 Task: Search one way flight ticket for 2 adults, 2 infants in seat and 1 infant on lap in first from Nashville: Nashville International Airport (berry Field) to Springfield: Abraham Lincoln Capital Airport on 5-2-2023. Choice of flights is Spirit. Number of bags: 1 checked bag. Price is upto 85000. Outbound departure time preference is 7:00.
Action: Mouse moved to (300, 123)
Screenshot: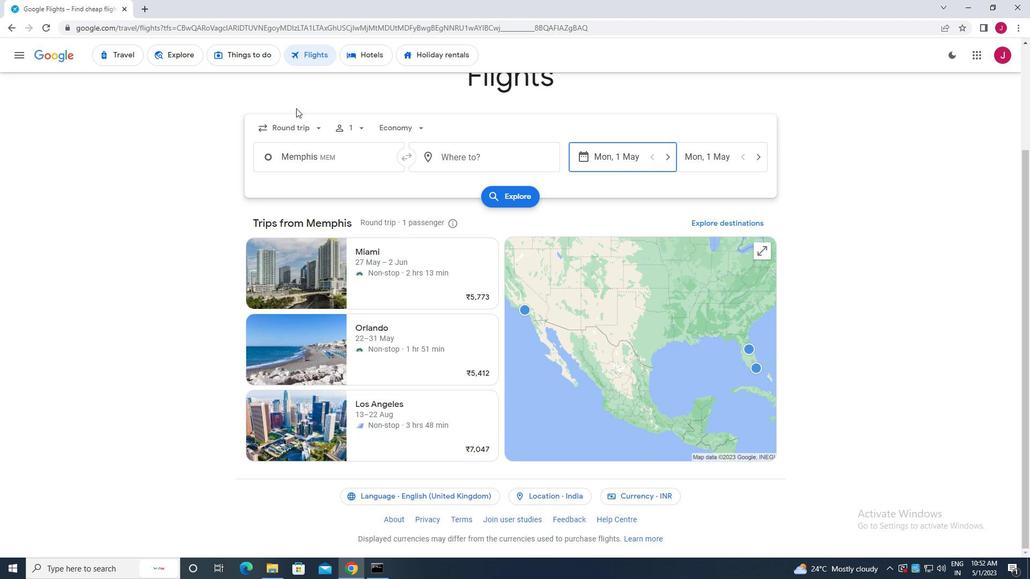 
Action: Mouse pressed left at (300, 123)
Screenshot: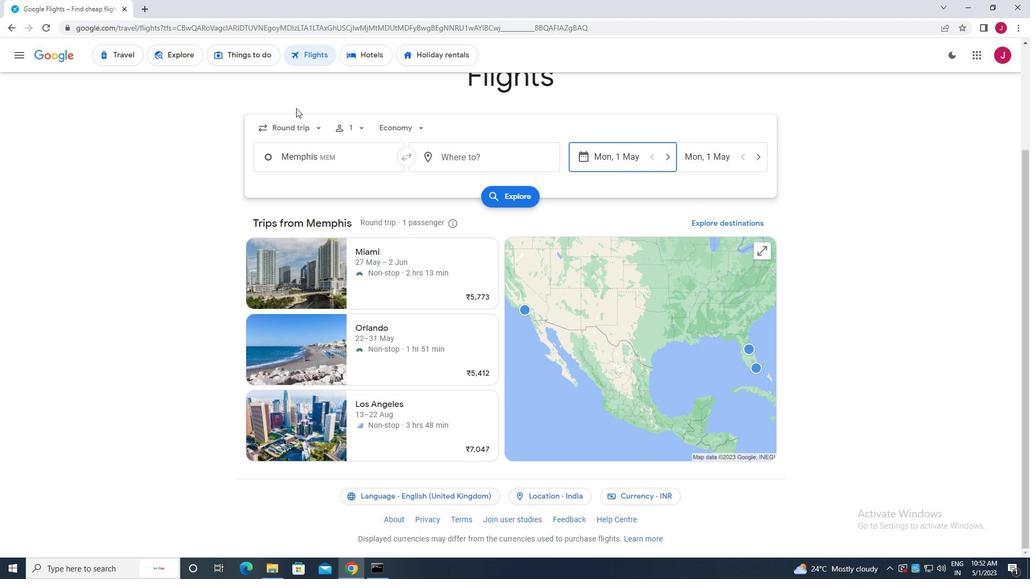 
Action: Mouse moved to (312, 150)
Screenshot: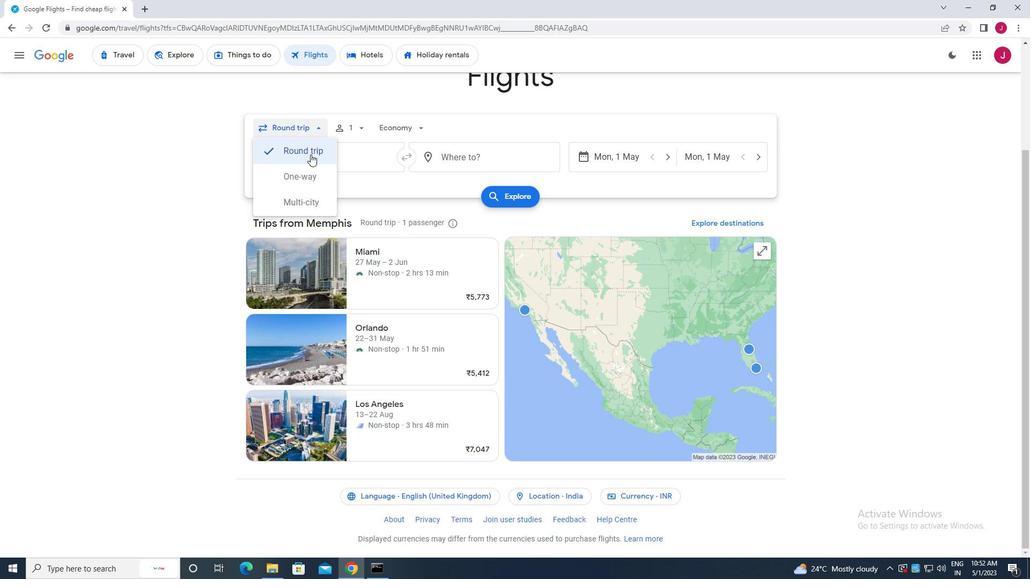 
Action: Mouse pressed left at (312, 150)
Screenshot: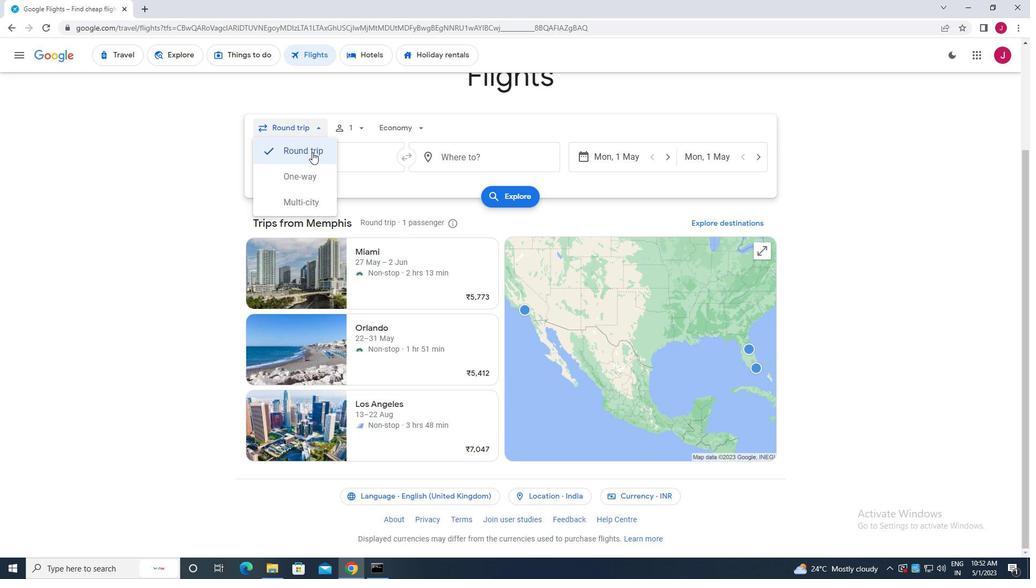 
Action: Mouse moved to (361, 126)
Screenshot: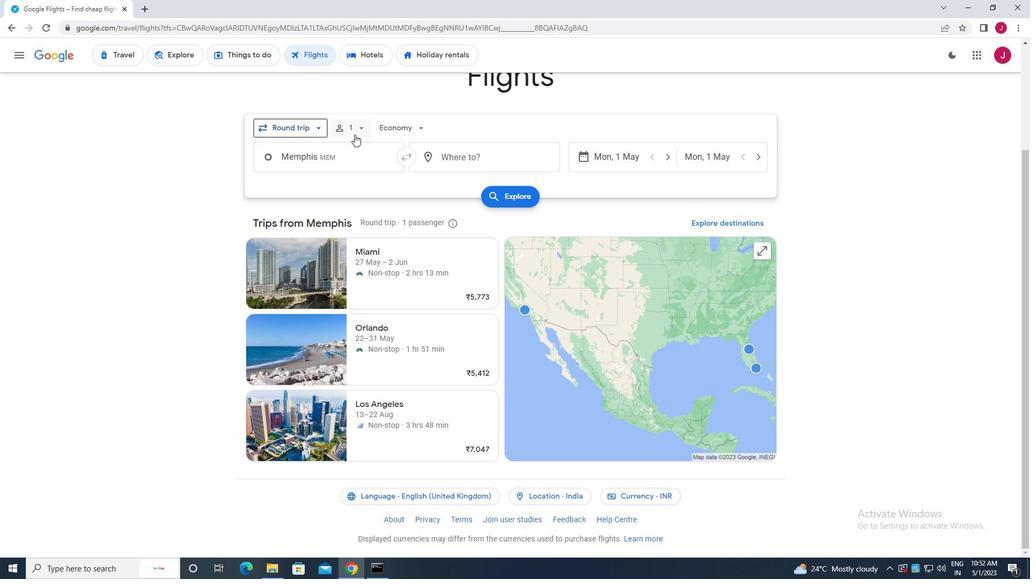 
Action: Mouse pressed left at (361, 126)
Screenshot: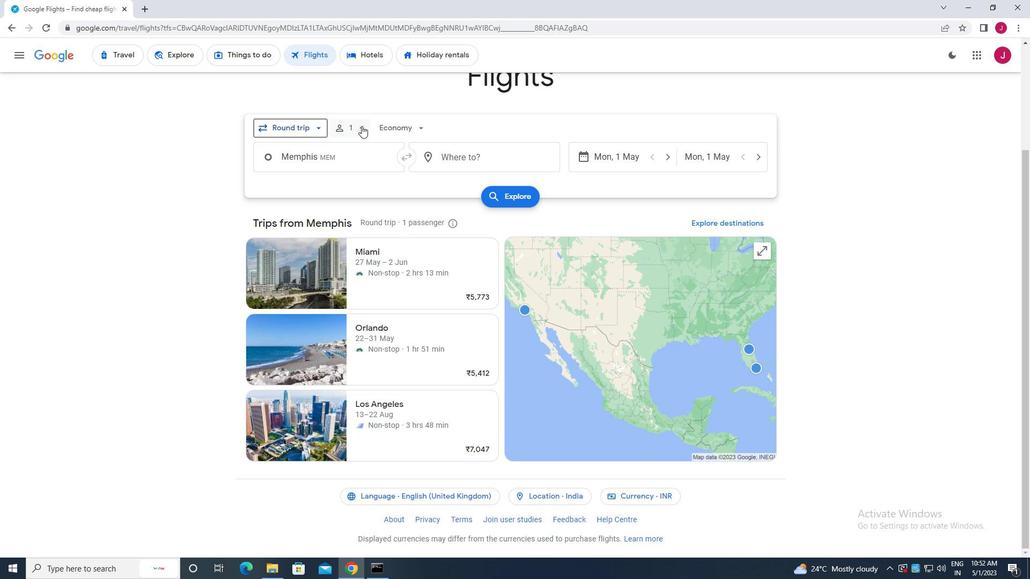 
Action: Mouse moved to (442, 153)
Screenshot: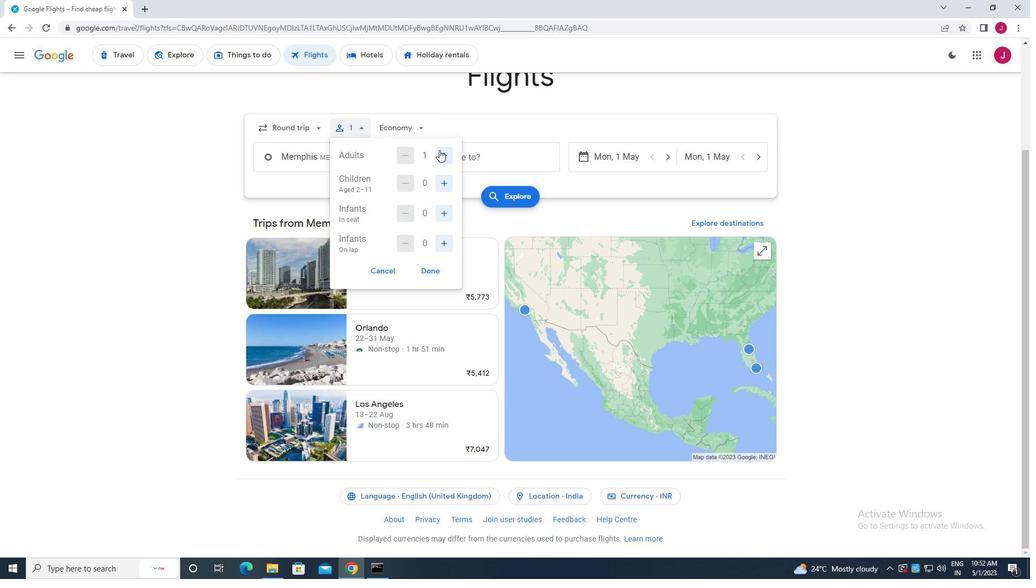
Action: Mouse pressed left at (442, 153)
Screenshot: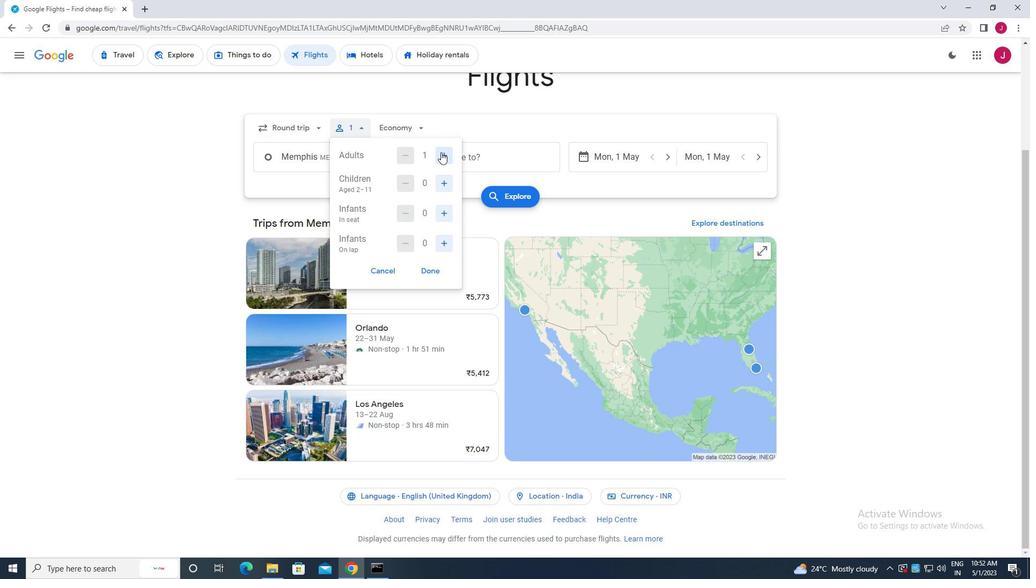 
Action: Mouse moved to (443, 186)
Screenshot: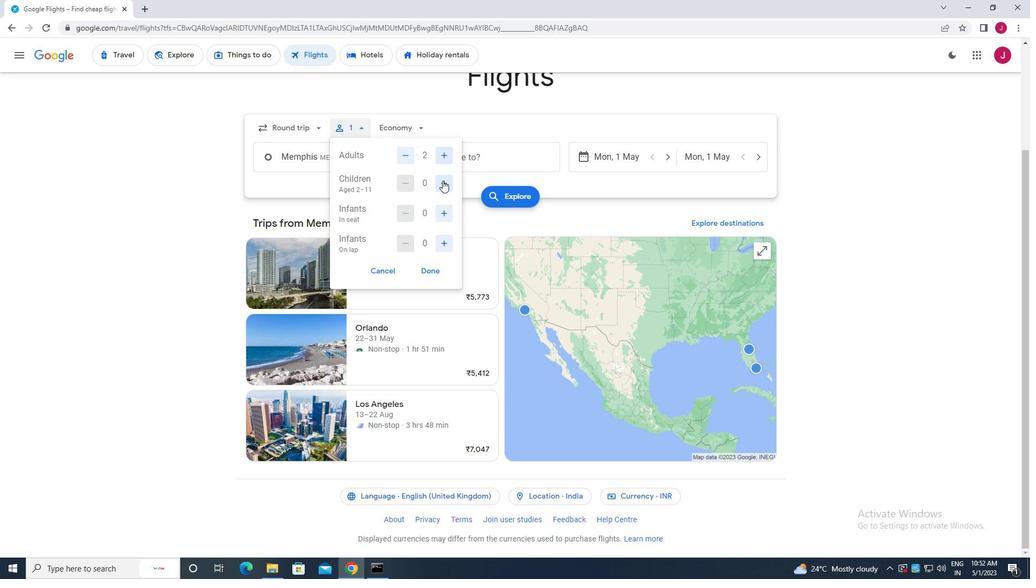 
Action: Mouse pressed left at (443, 186)
Screenshot: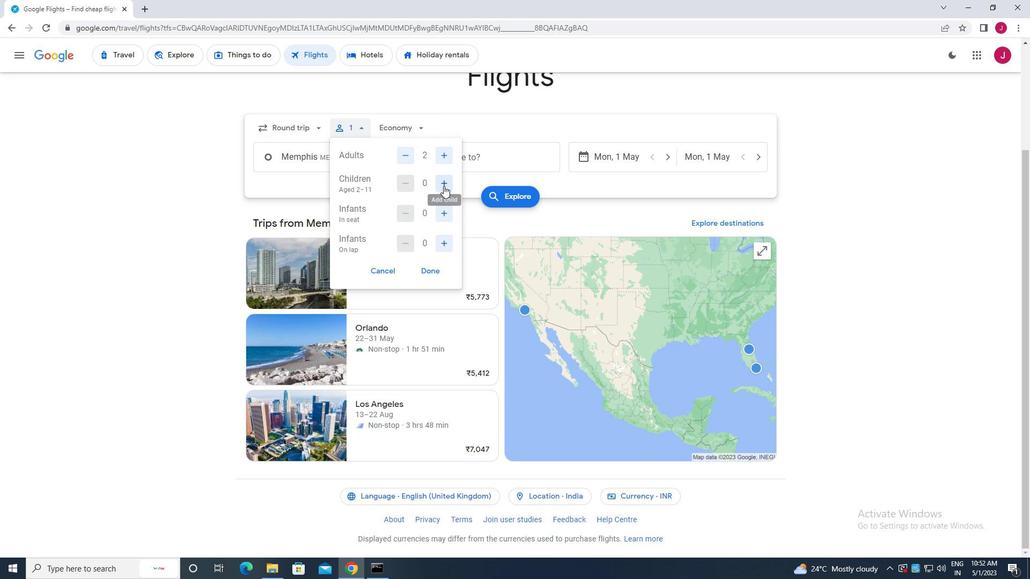
Action: Mouse pressed left at (443, 186)
Screenshot: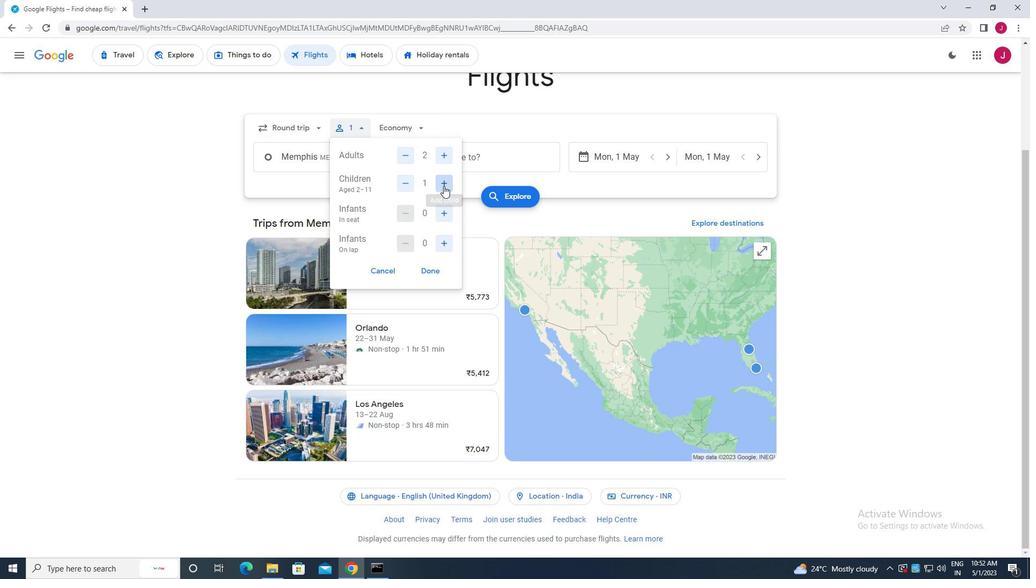 
Action: Mouse moved to (412, 181)
Screenshot: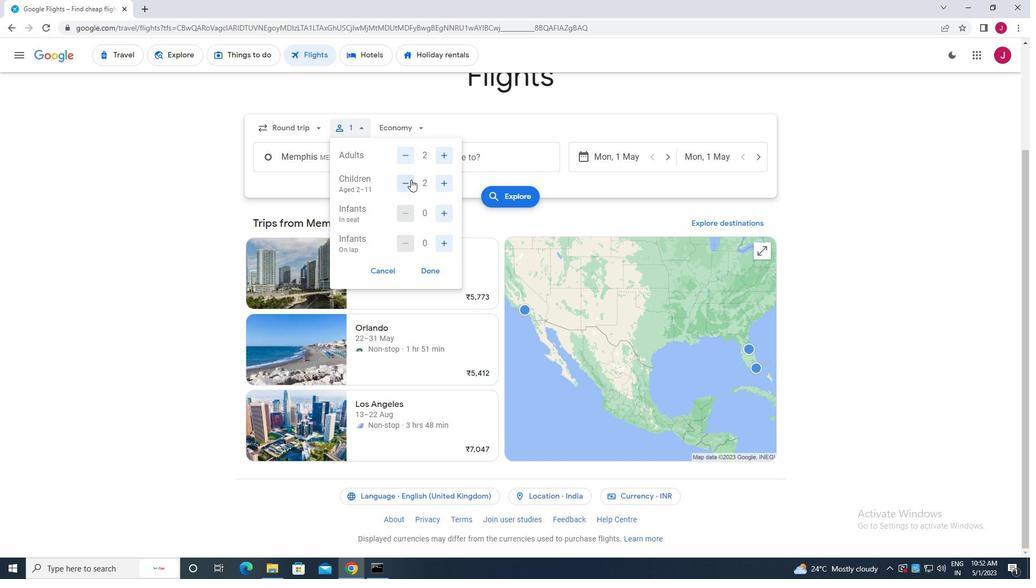 
Action: Mouse pressed left at (412, 181)
Screenshot: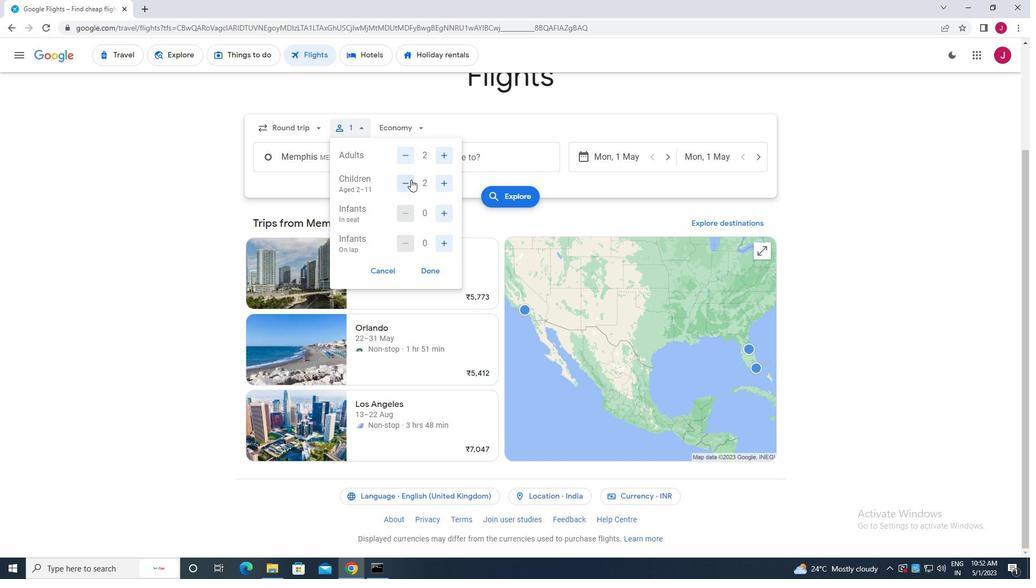 
Action: Mouse pressed left at (412, 181)
Screenshot: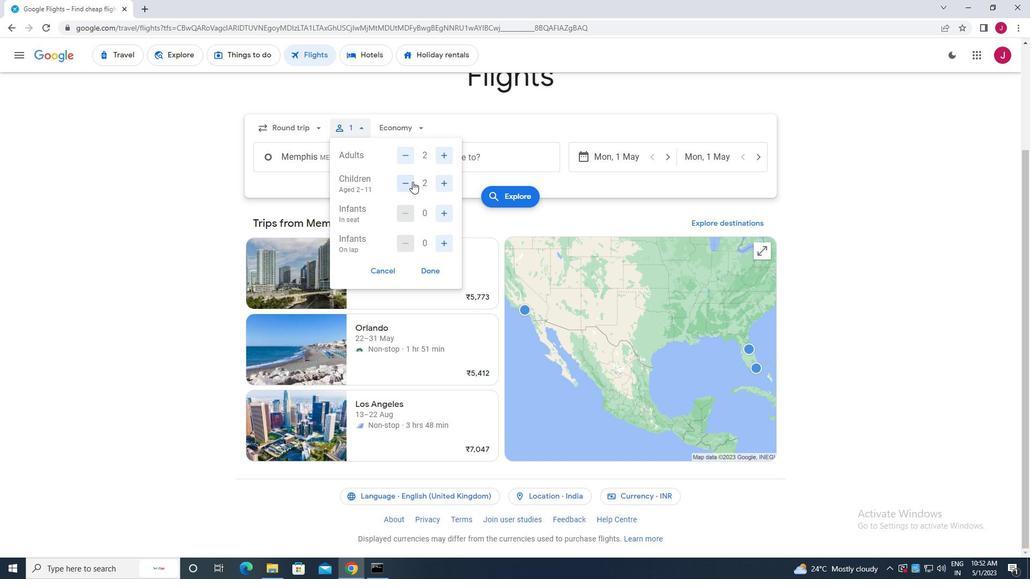 
Action: Mouse moved to (442, 211)
Screenshot: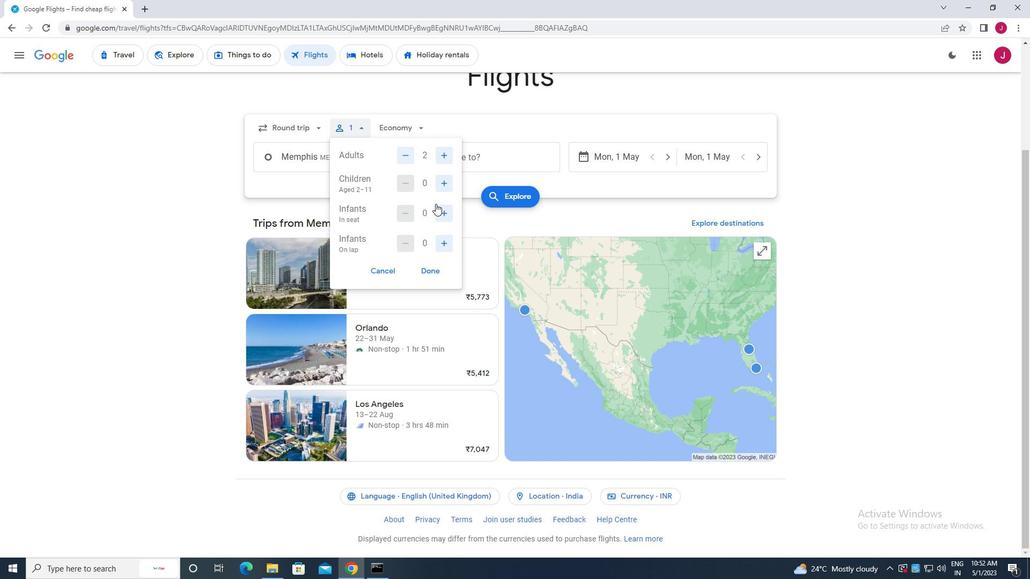 
Action: Mouse pressed left at (442, 211)
Screenshot: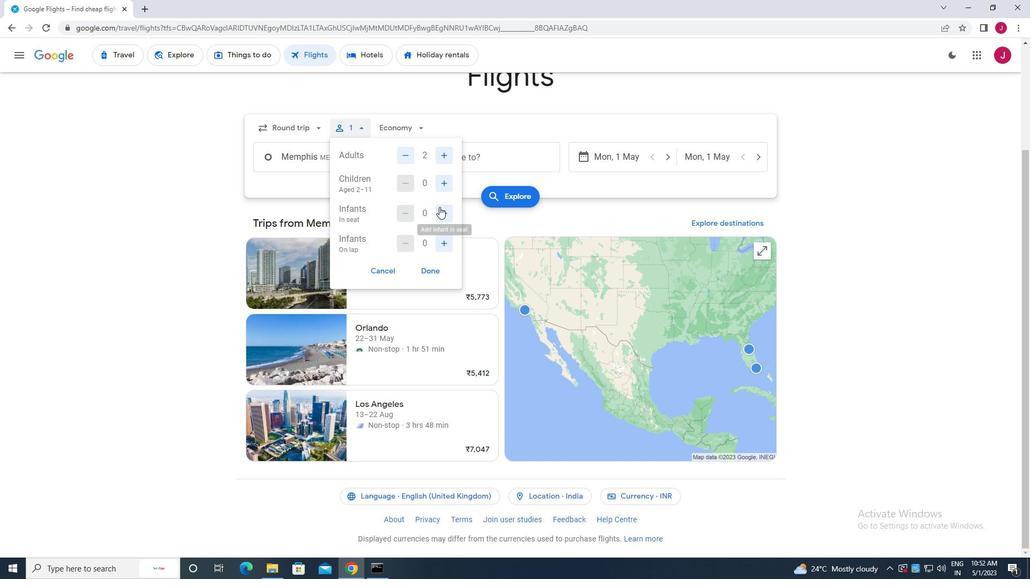 
Action: Mouse moved to (442, 212)
Screenshot: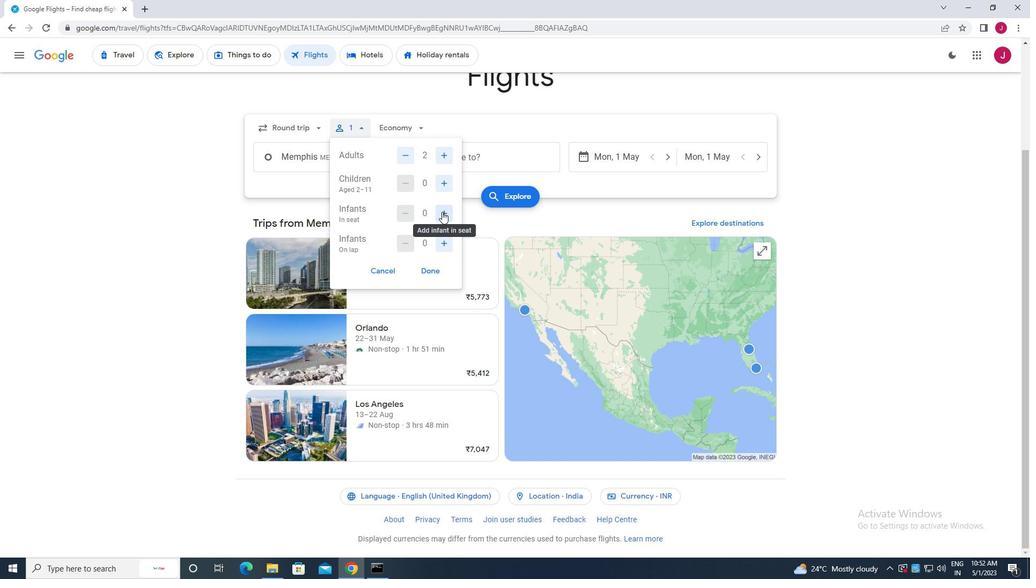 
Action: Mouse pressed left at (442, 212)
Screenshot: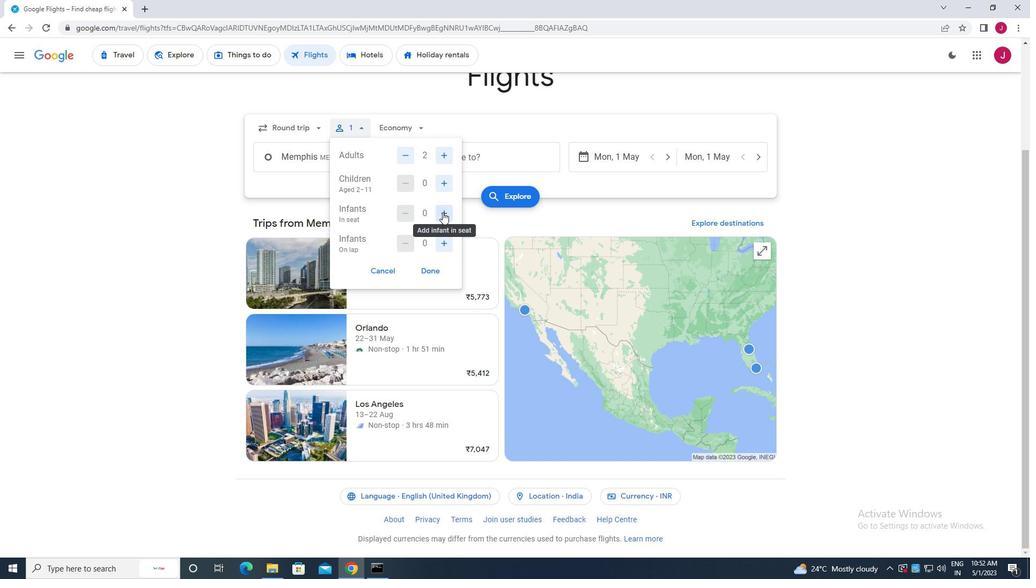 
Action: Mouse moved to (444, 241)
Screenshot: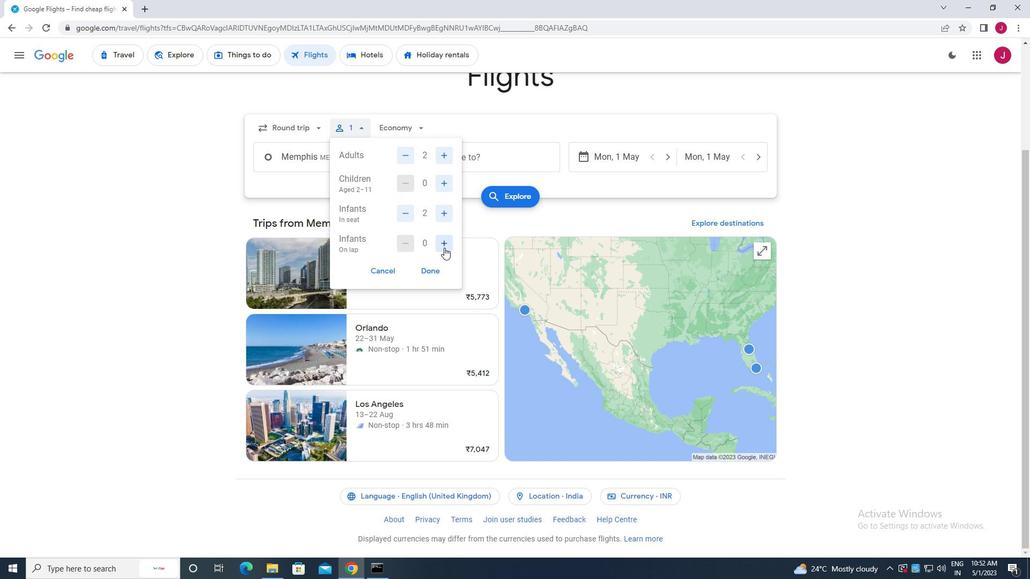 
Action: Mouse pressed left at (444, 241)
Screenshot: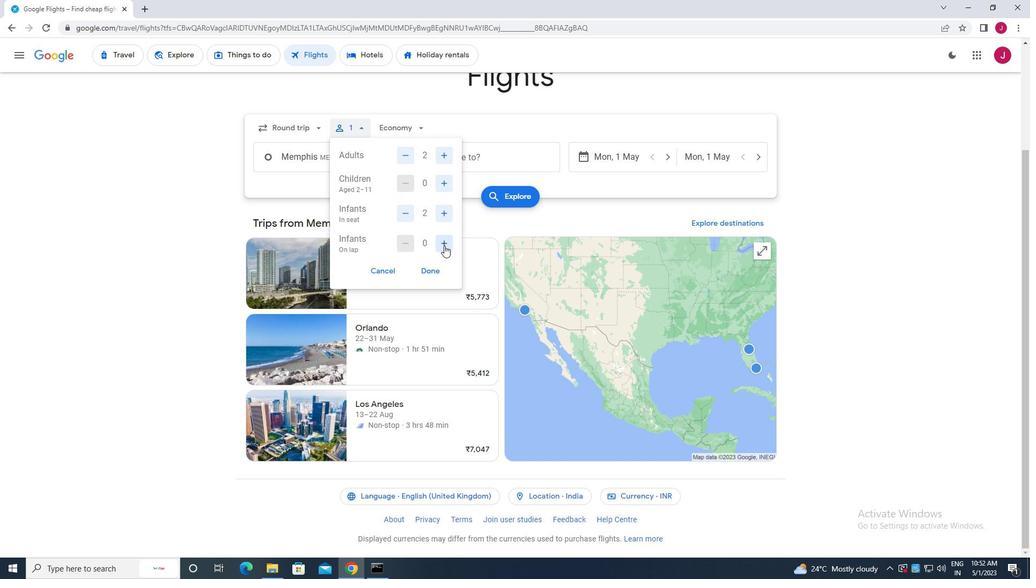 
Action: Mouse moved to (432, 268)
Screenshot: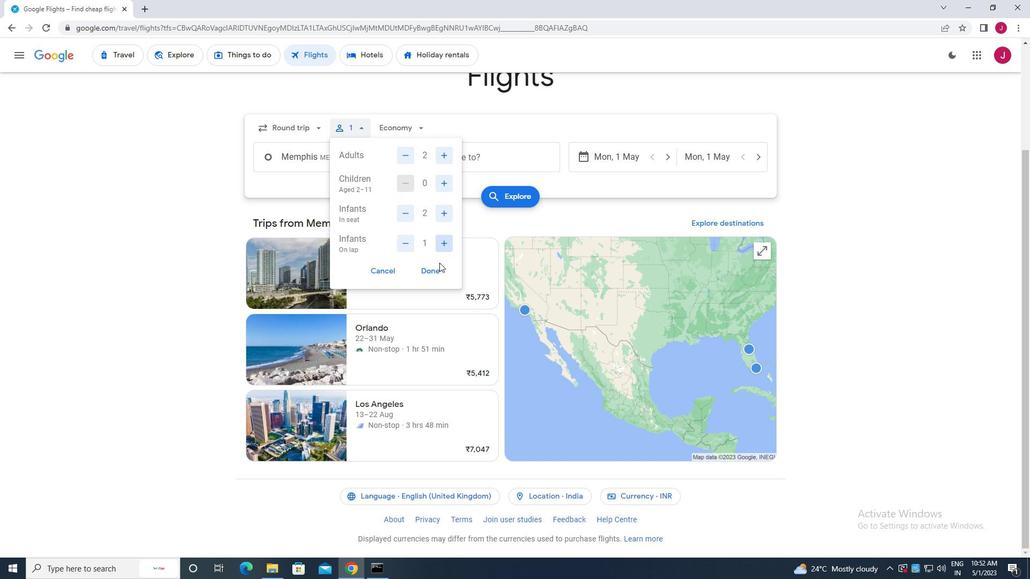 
Action: Mouse pressed left at (432, 268)
Screenshot: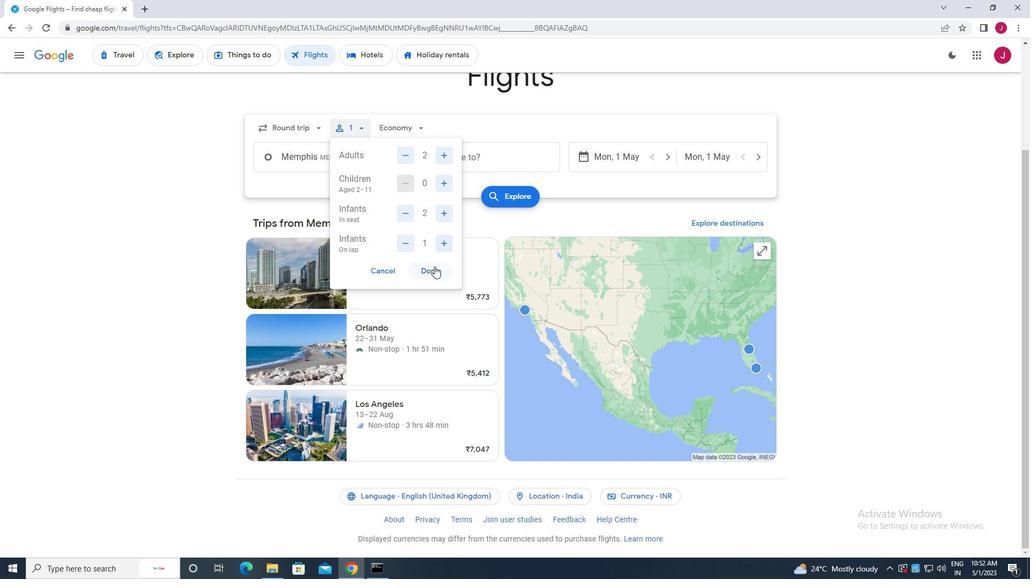 
Action: Mouse moved to (401, 128)
Screenshot: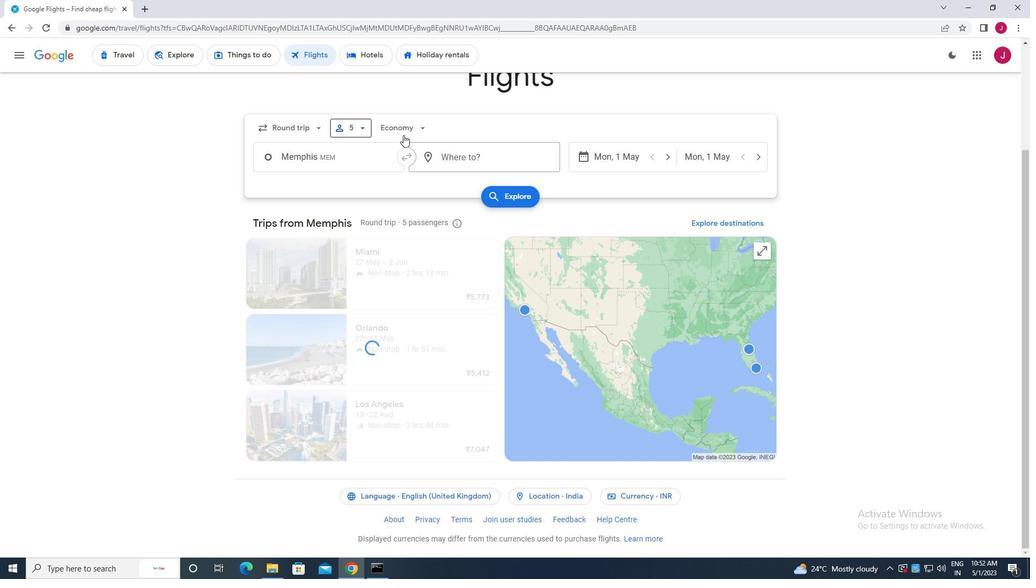 
Action: Mouse pressed left at (401, 128)
Screenshot: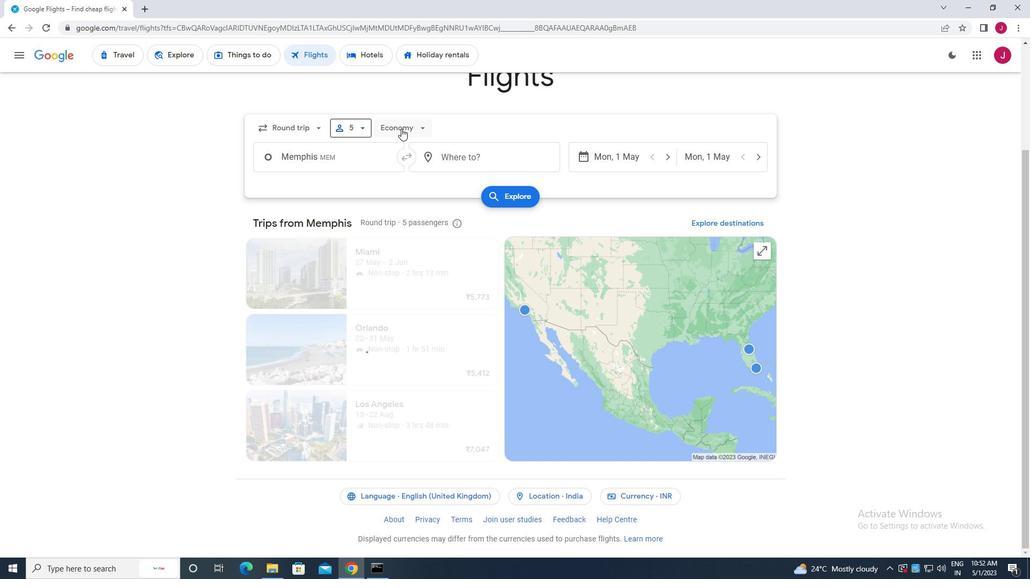 
Action: Mouse moved to (413, 226)
Screenshot: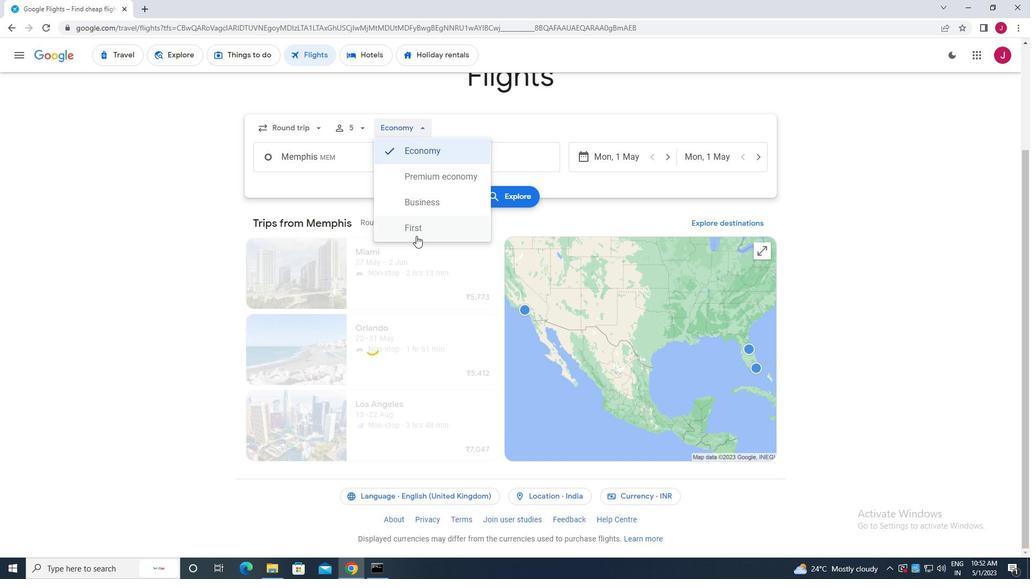 
Action: Mouse pressed left at (413, 226)
Screenshot: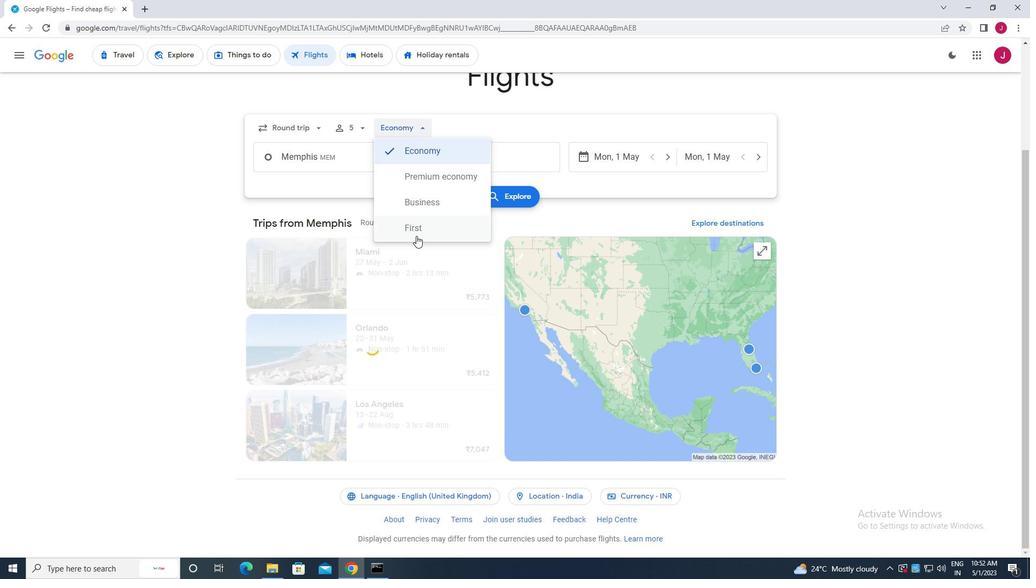 
Action: Mouse moved to (353, 159)
Screenshot: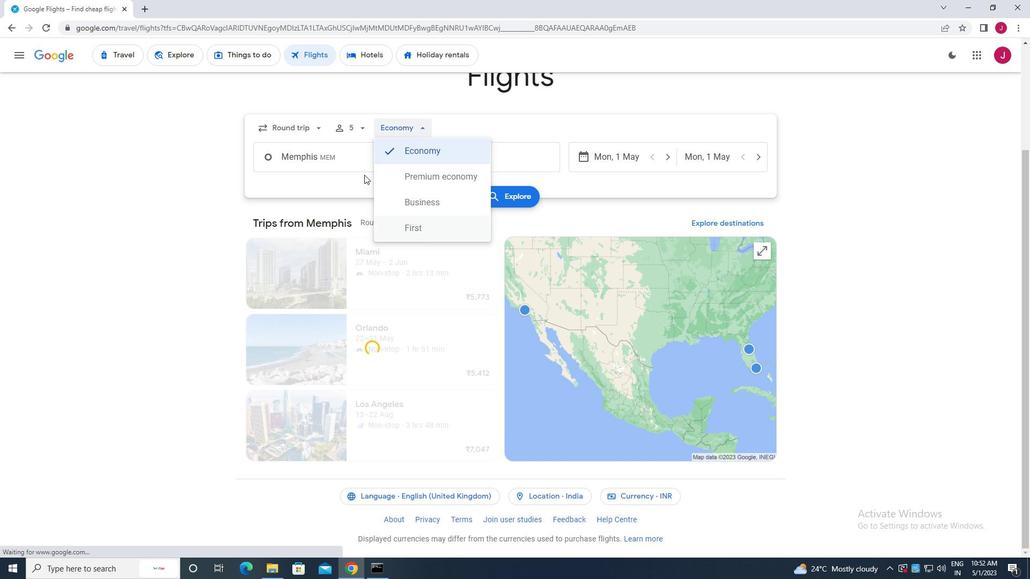 
Action: Mouse pressed left at (353, 159)
Screenshot: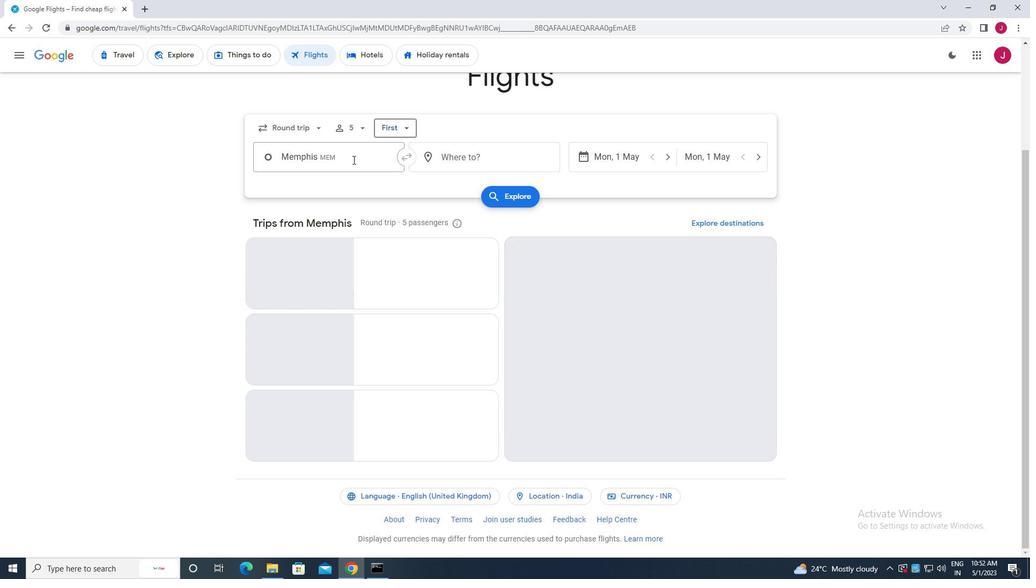 
Action: Key pressed nashville
Screenshot: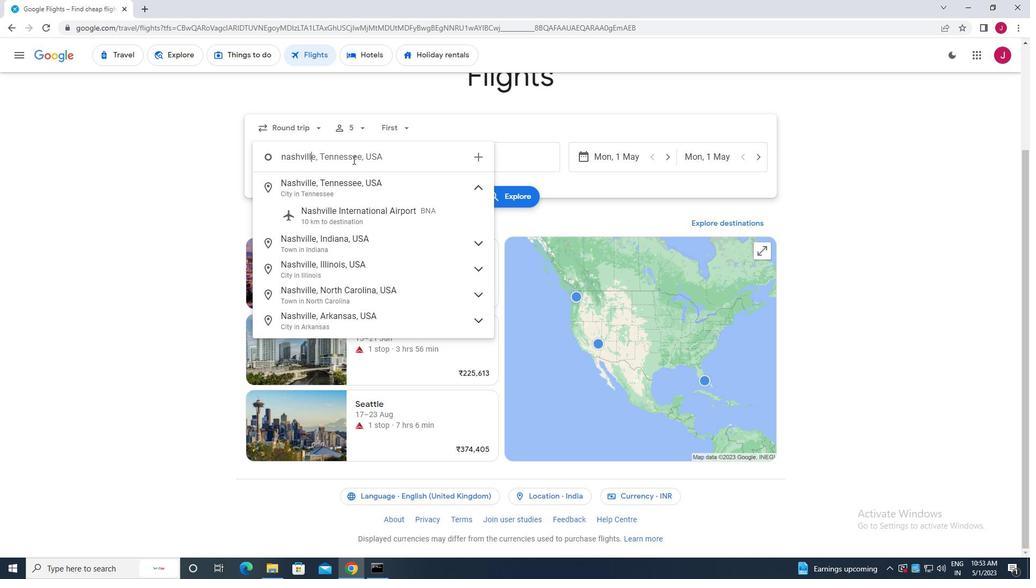 
Action: Mouse moved to (364, 212)
Screenshot: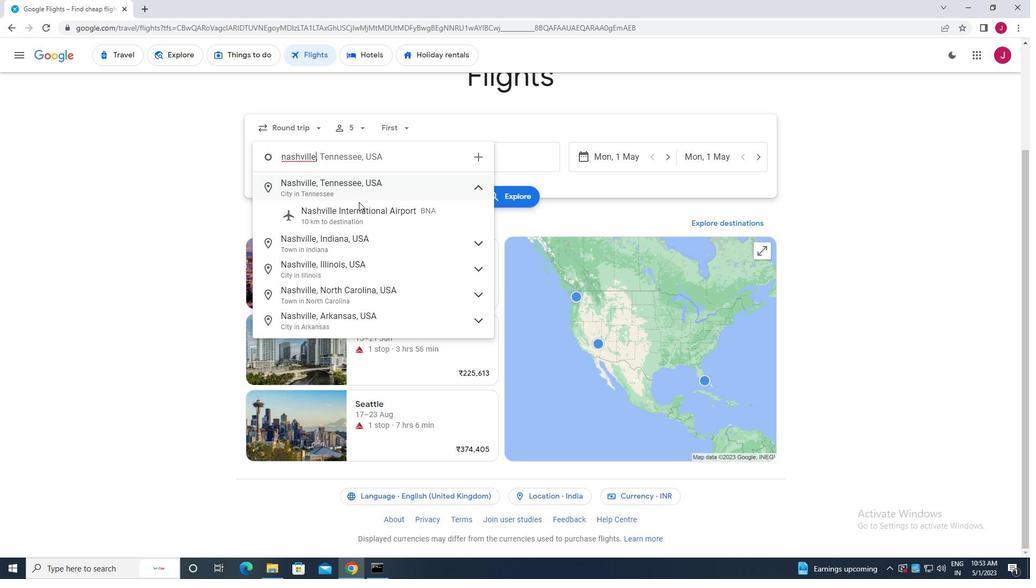 
Action: Mouse pressed left at (364, 212)
Screenshot: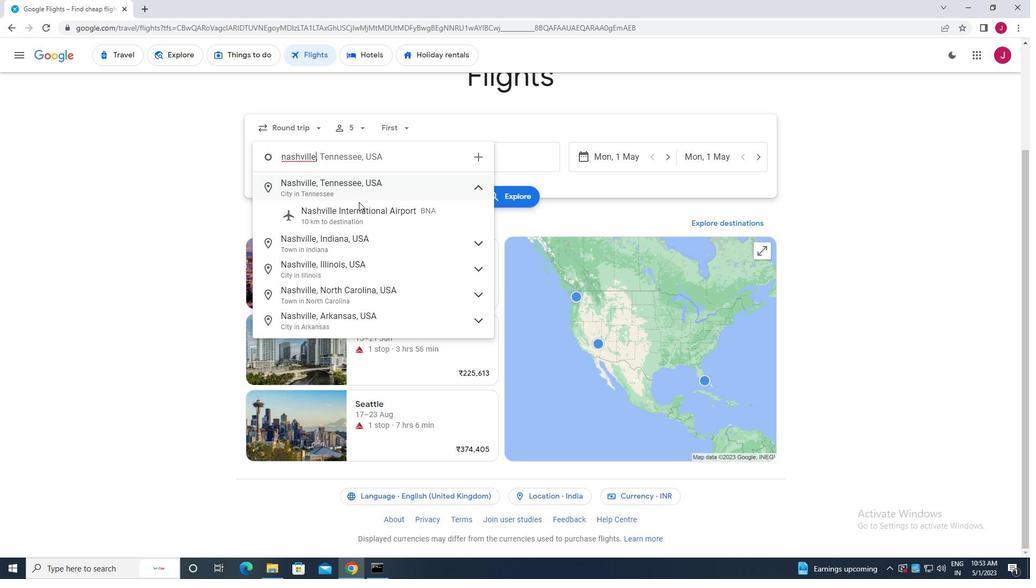 
Action: Mouse moved to (507, 157)
Screenshot: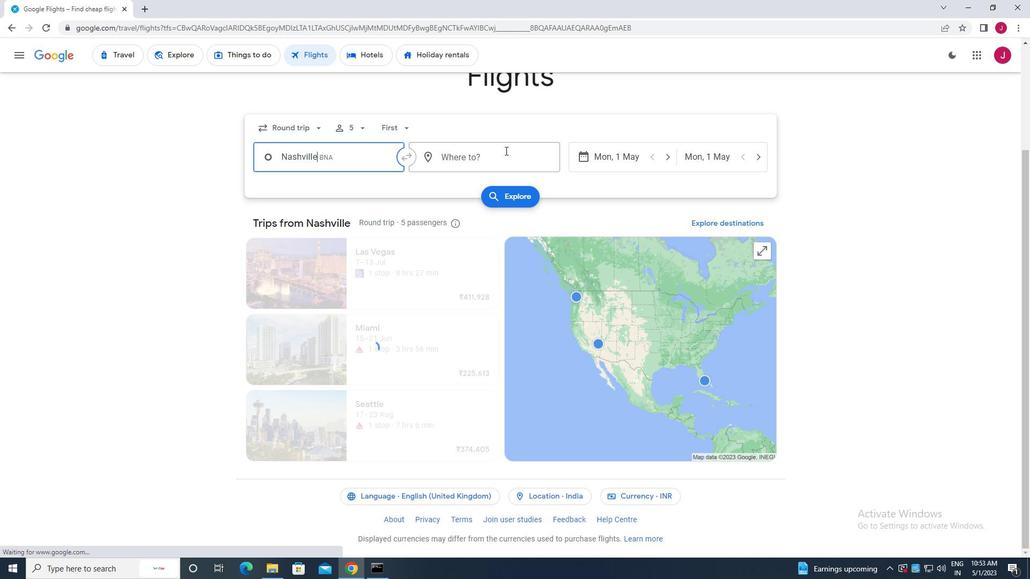 
Action: Mouse pressed left at (507, 157)
Screenshot: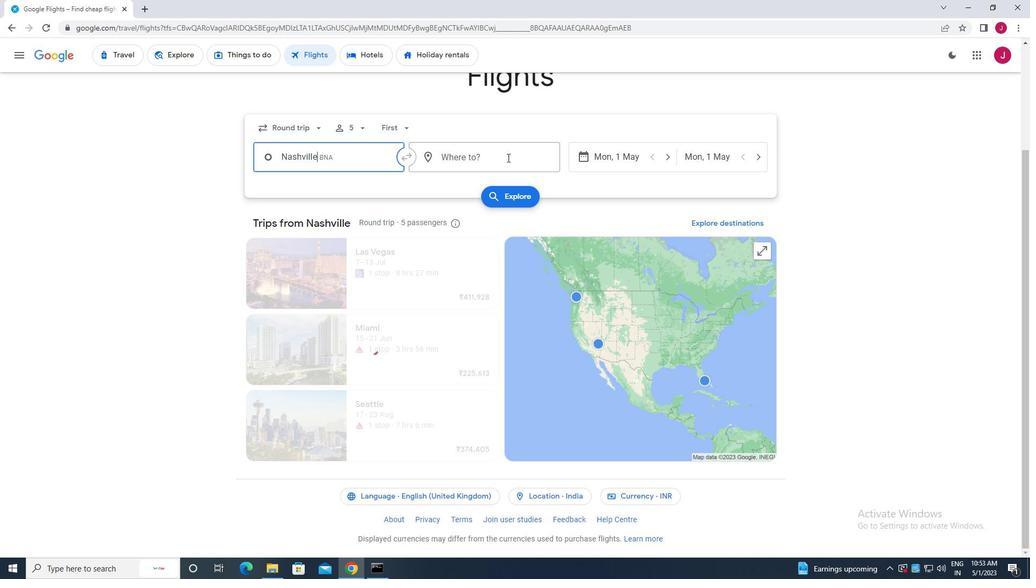
Action: Key pressed springf
Screenshot: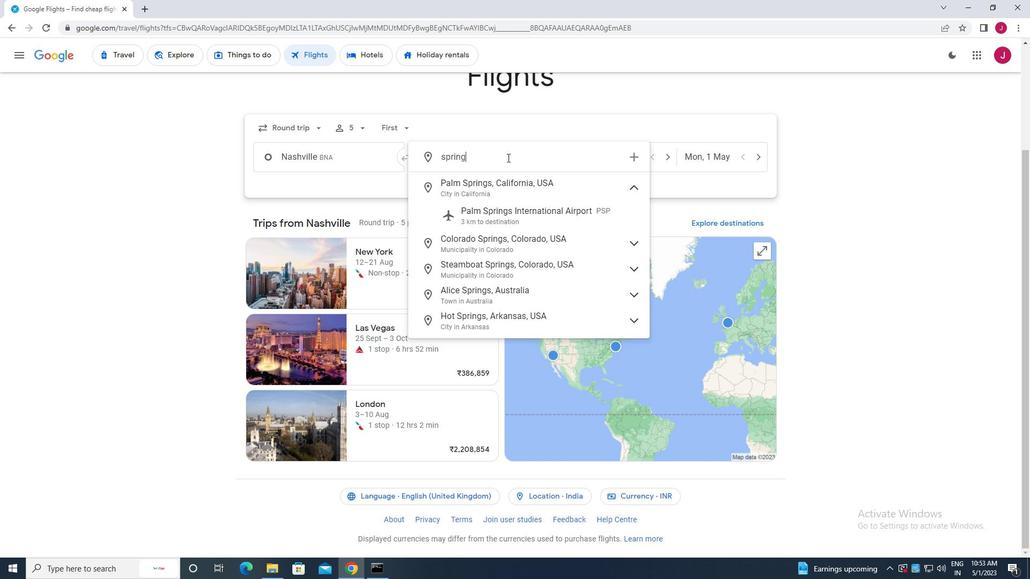 
Action: Mouse moved to (541, 252)
Screenshot: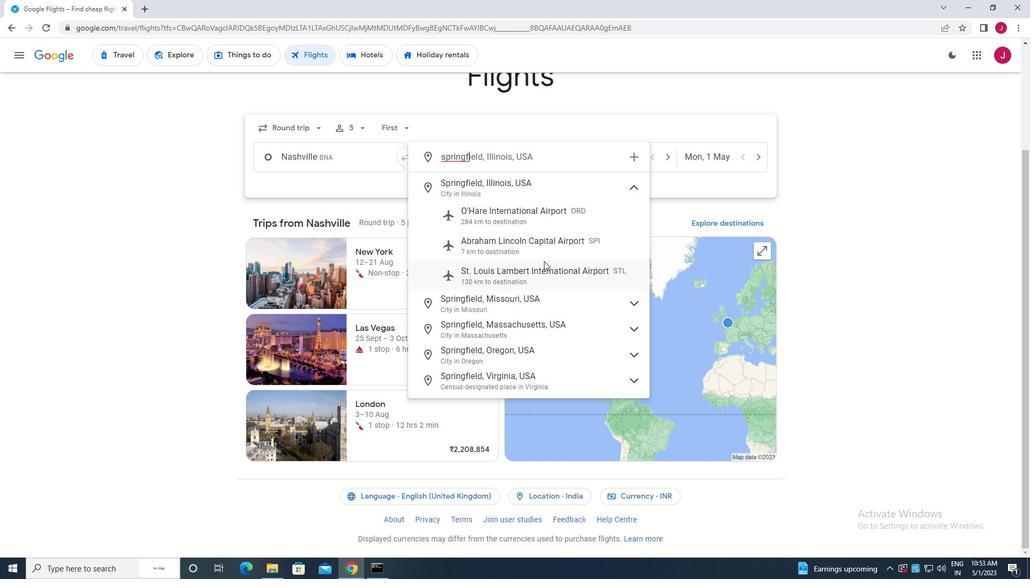 
Action: Mouse pressed left at (541, 252)
Screenshot: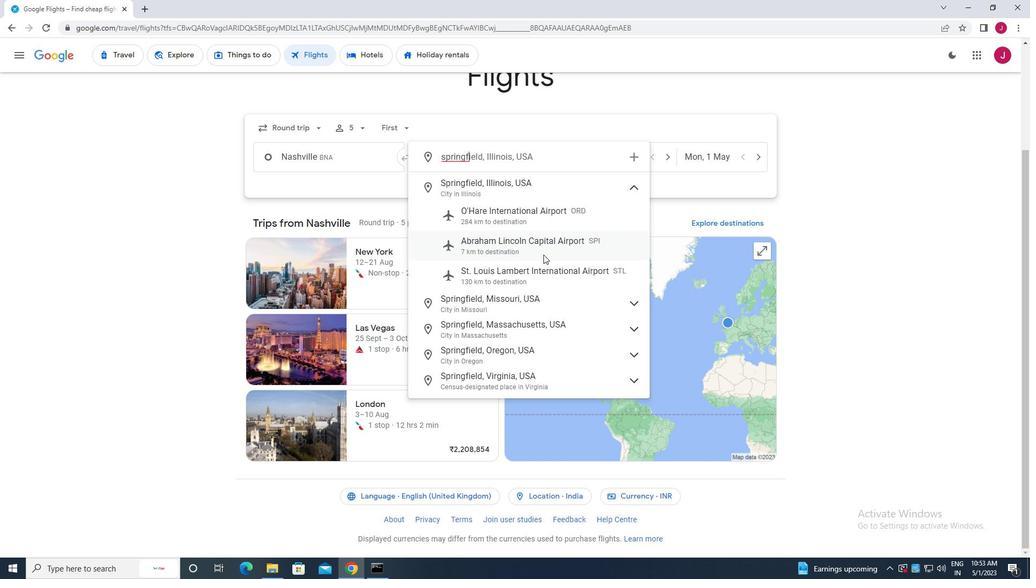 
Action: Mouse moved to (607, 158)
Screenshot: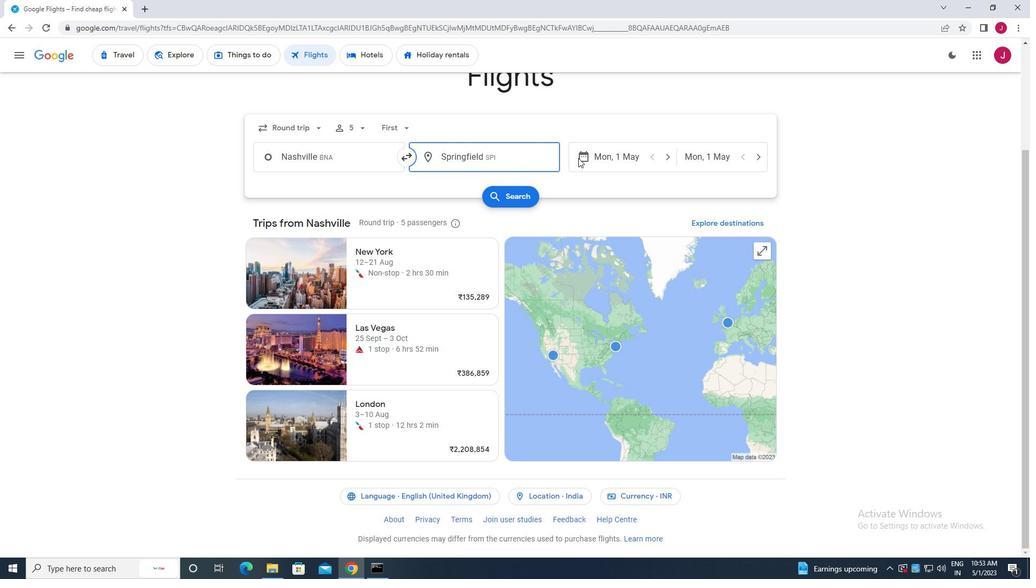 
Action: Mouse pressed left at (607, 158)
Screenshot: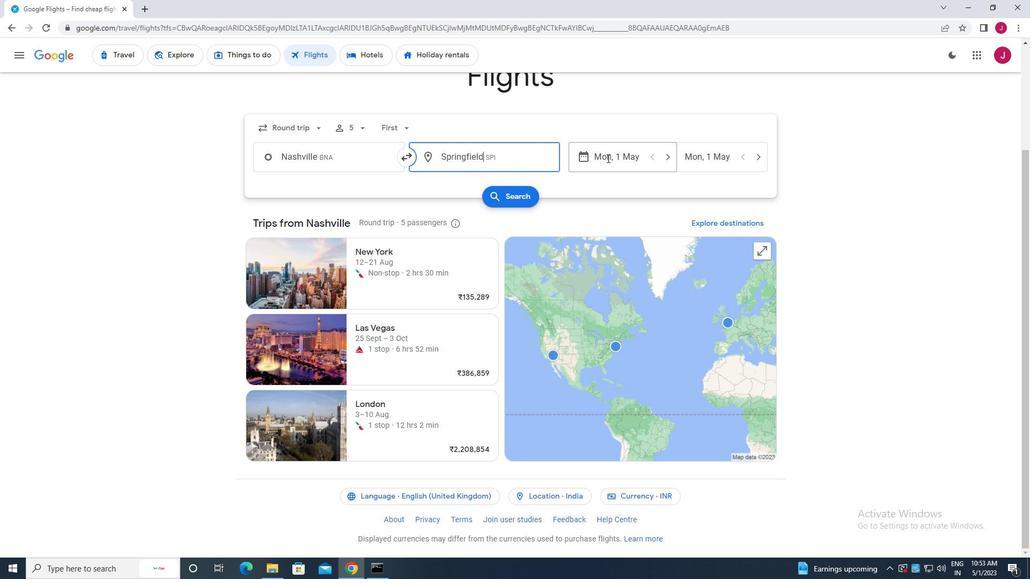
Action: Mouse moved to (446, 239)
Screenshot: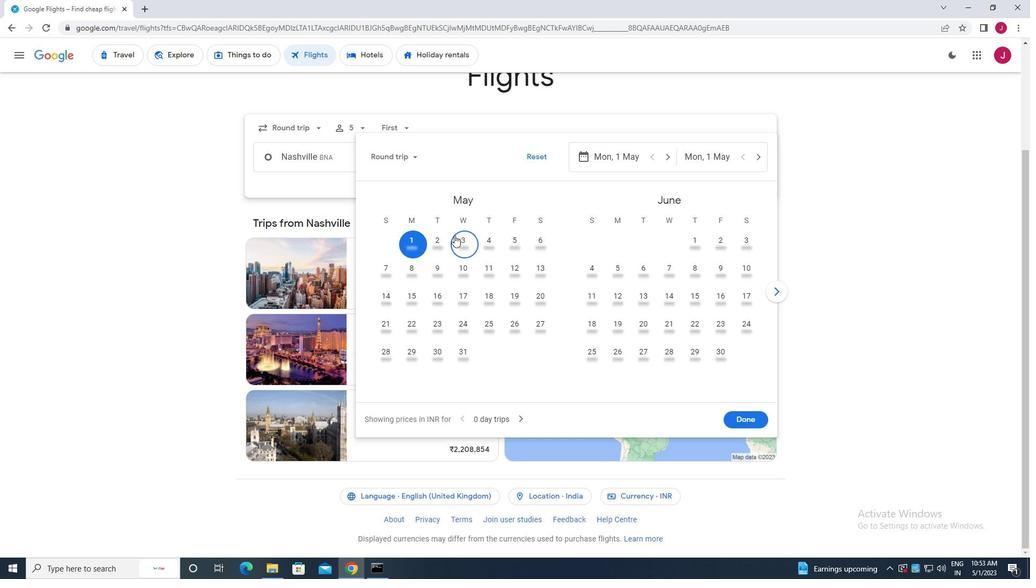 
Action: Mouse pressed left at (446, 239)
Screenshot: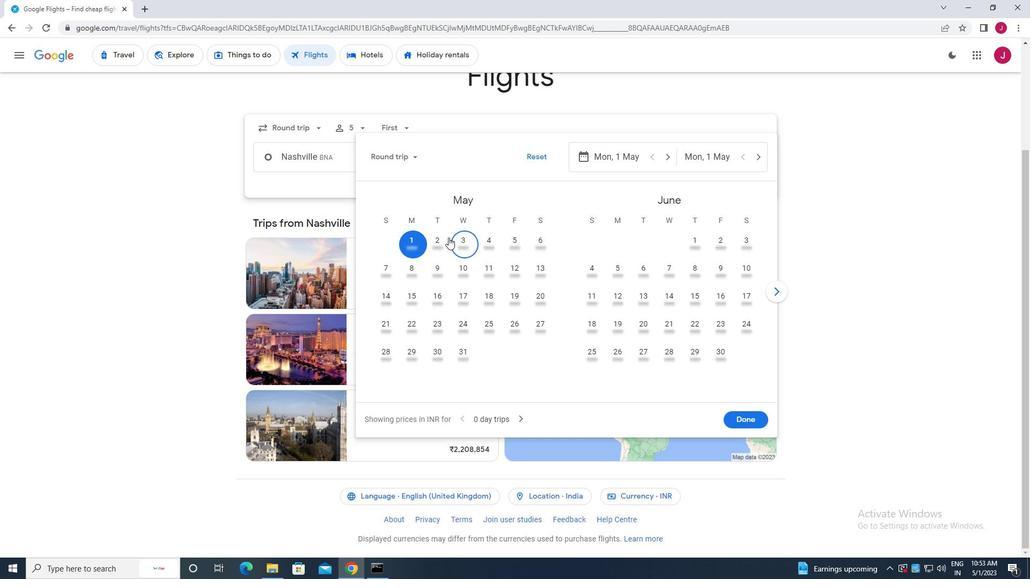 
Action: Mouse moved to (739, 422)
Screenshot: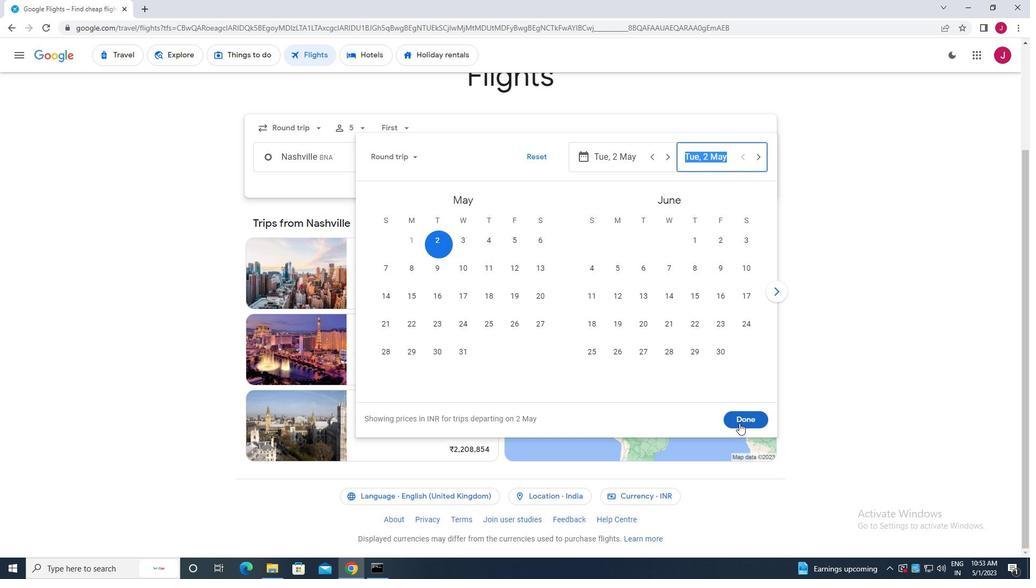 
Action: Mouse pressed left at (739, 422)
Screenshot: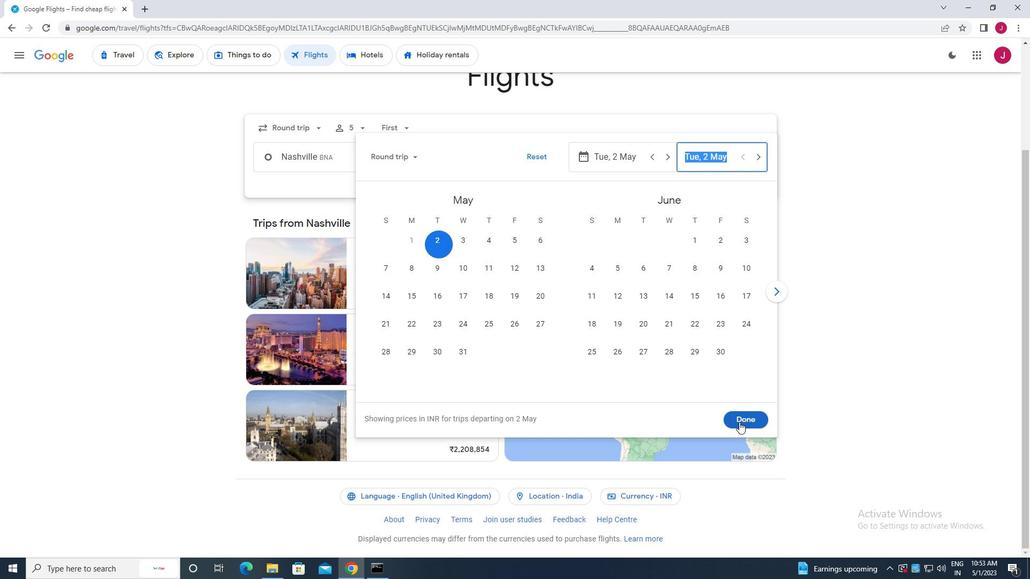
Action: Mouse moved to (517, 194)
Screenshot: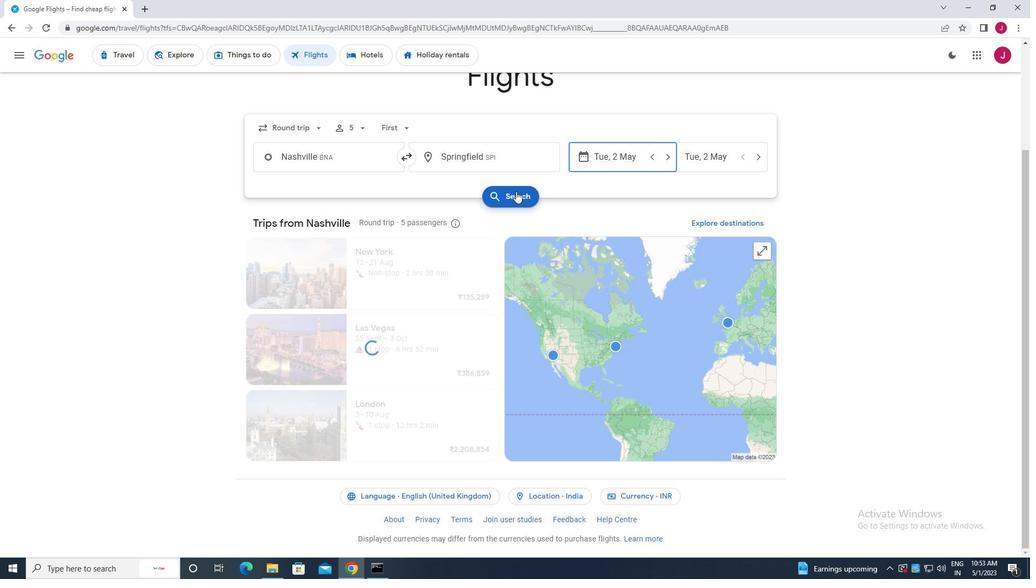 
Action: Mouse pressed left at (517, 194)
Screenshot: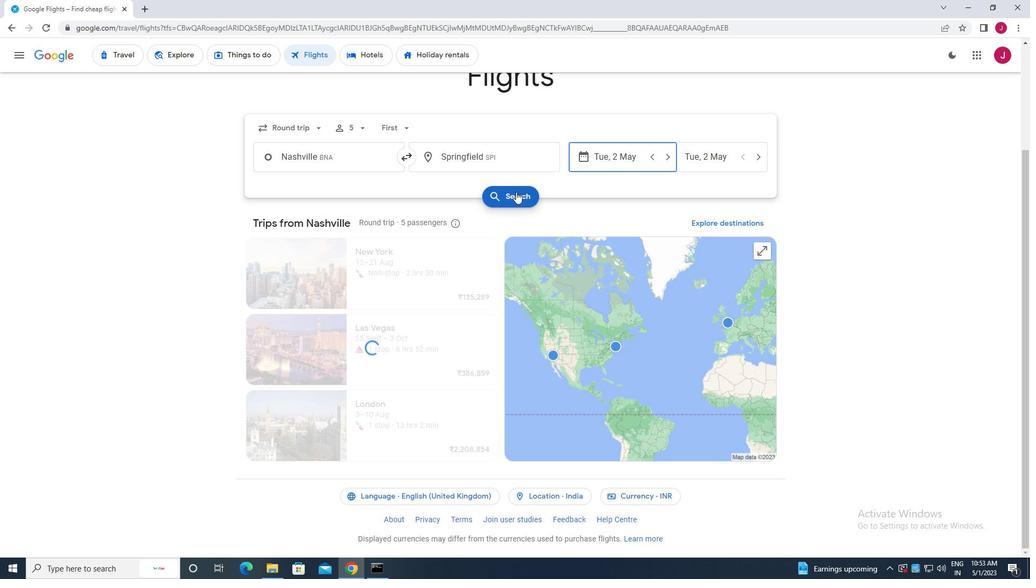 
Action: Mouse moved to (274, 154)
Screenshot: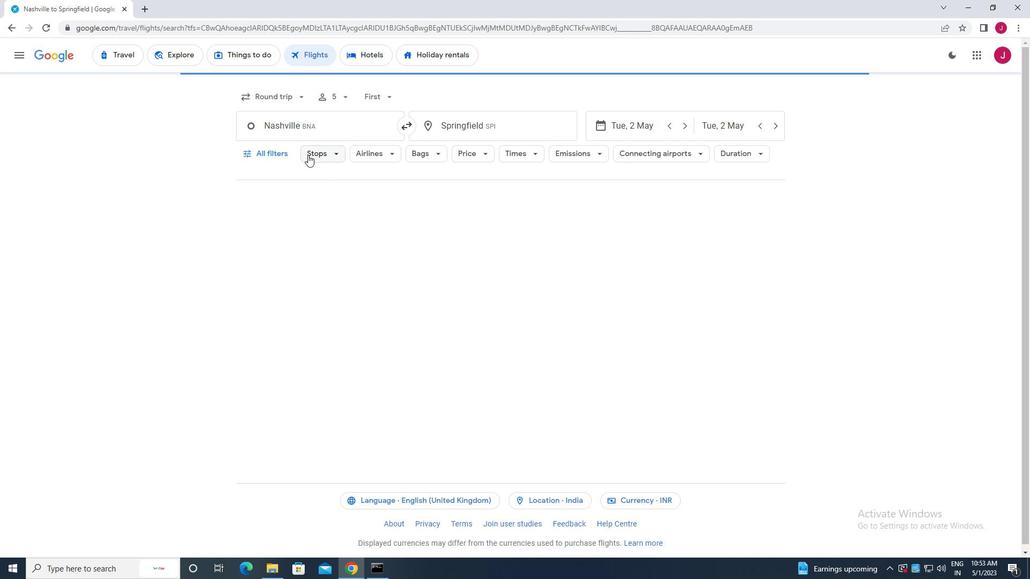 
Action: Mouse pressed left at (274, 154)
Screenshot: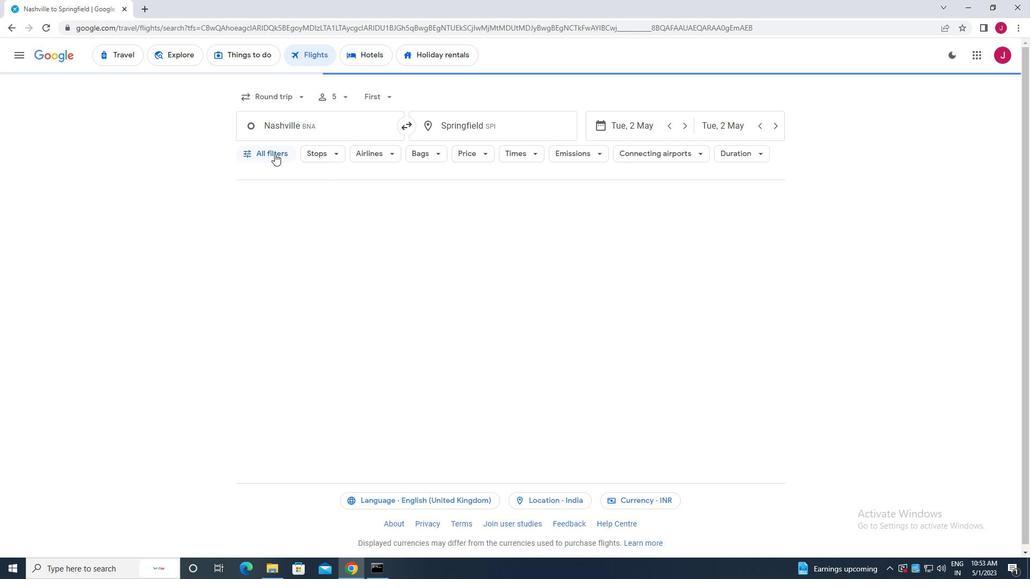 
Action: Mouse moved to (305, 245)
Screenshot: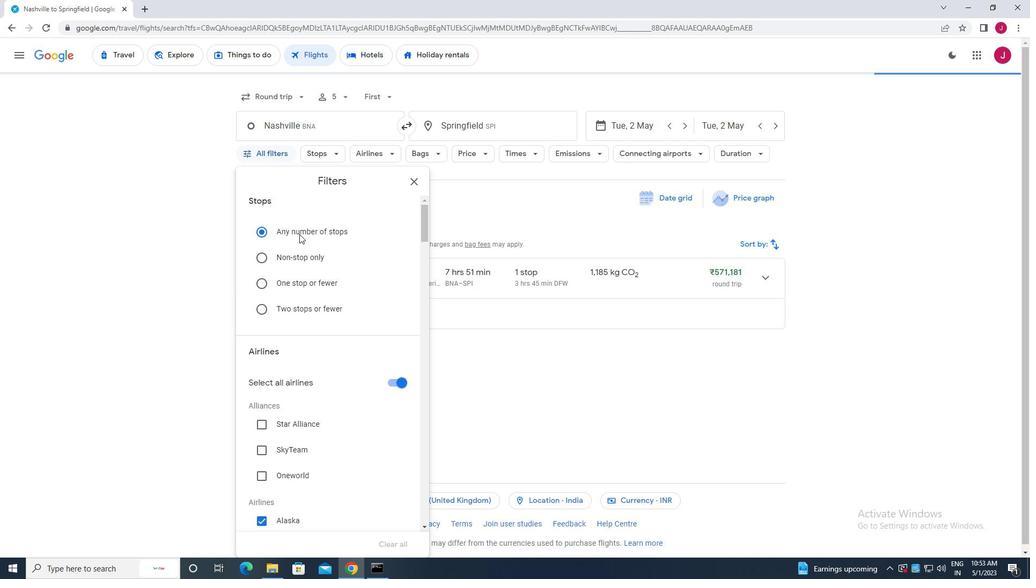 
Action: Mouse scrolled (305, 244) with delta (0, 0)
Screenshot: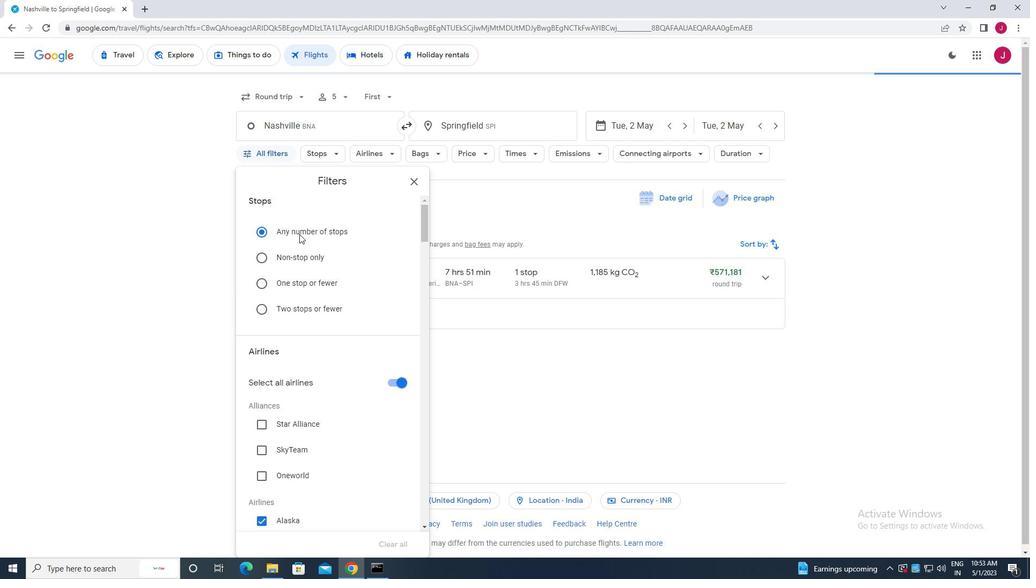 
Action: Mouse moved to (305, 245)
Screenshot: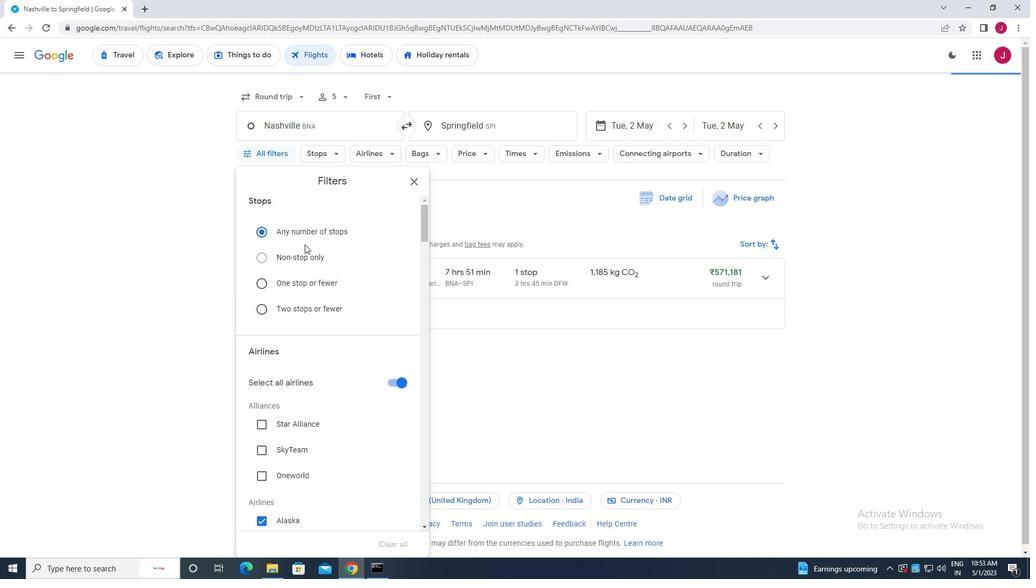 
Action: Mouse scrolled (305, 245) with delta (0, 0)
Screenshot: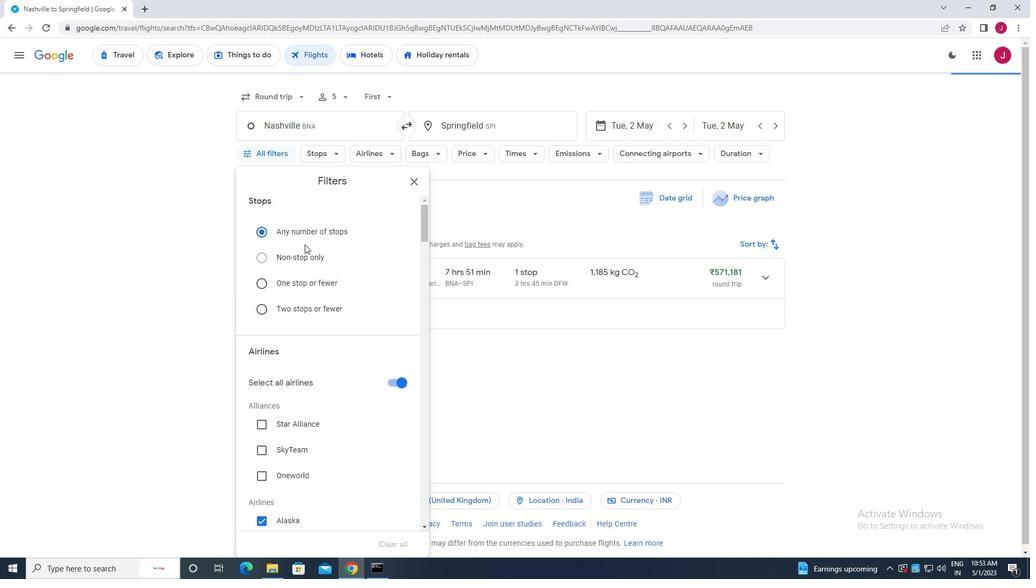 
Action: Mouse scrolled (305, 245) with delta (0, 0)
Screenshot: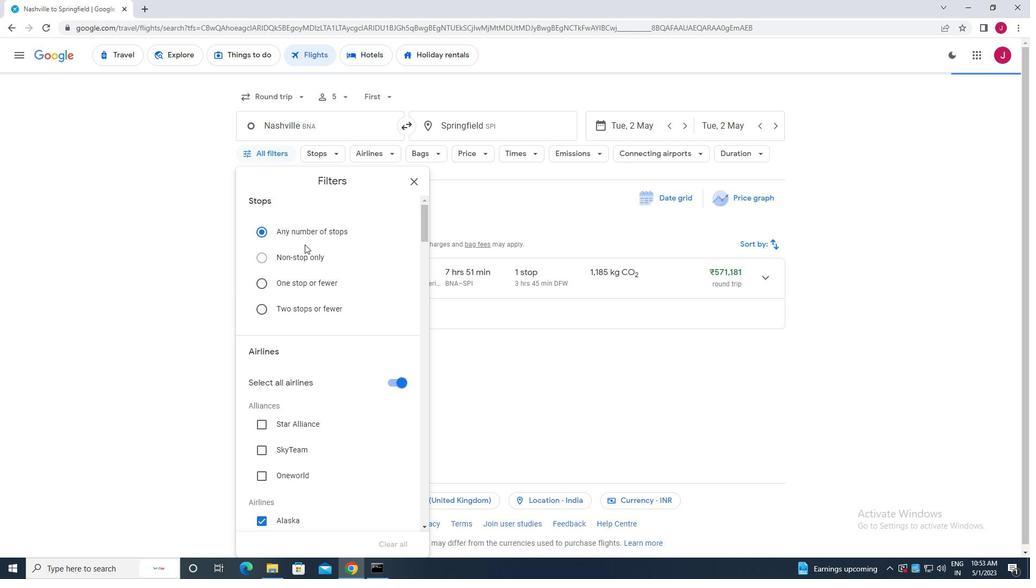 
Action: Mouse moved to (389, 225)
Screenshot: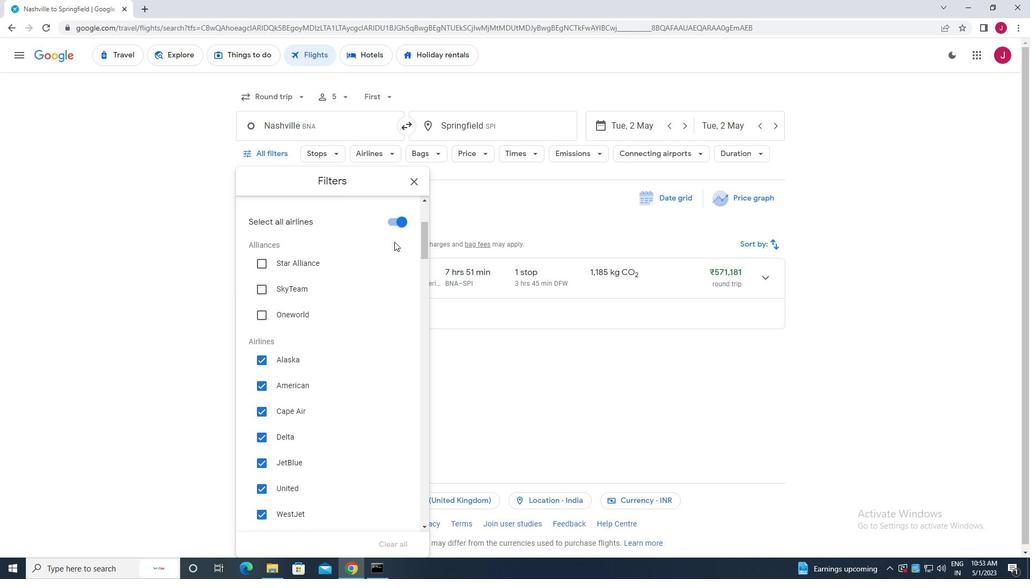 
Action: Mouse pressed left at (389, 225)
Screenshot: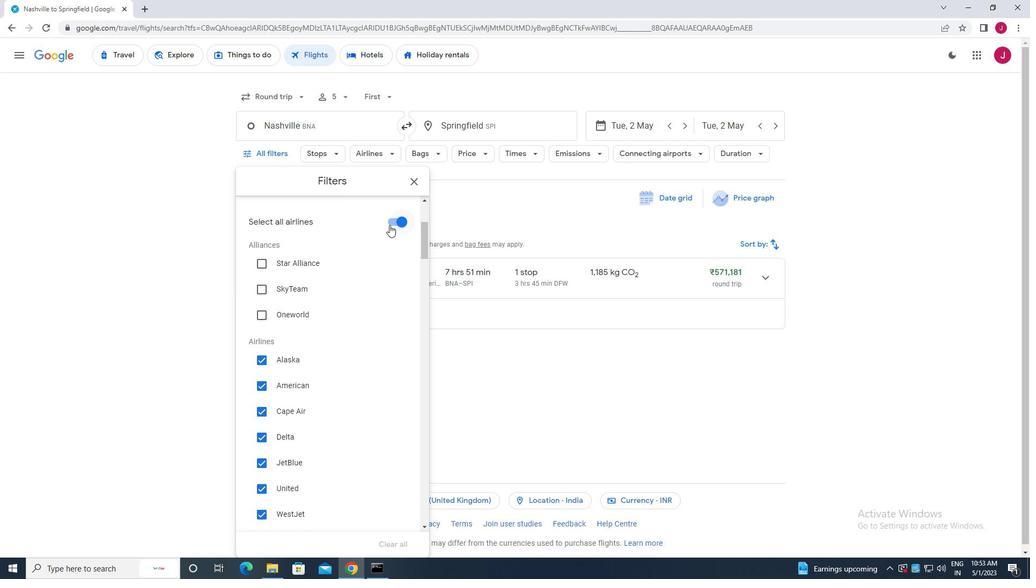 
Action: Mouse moved to (395, 234)
Screenshot: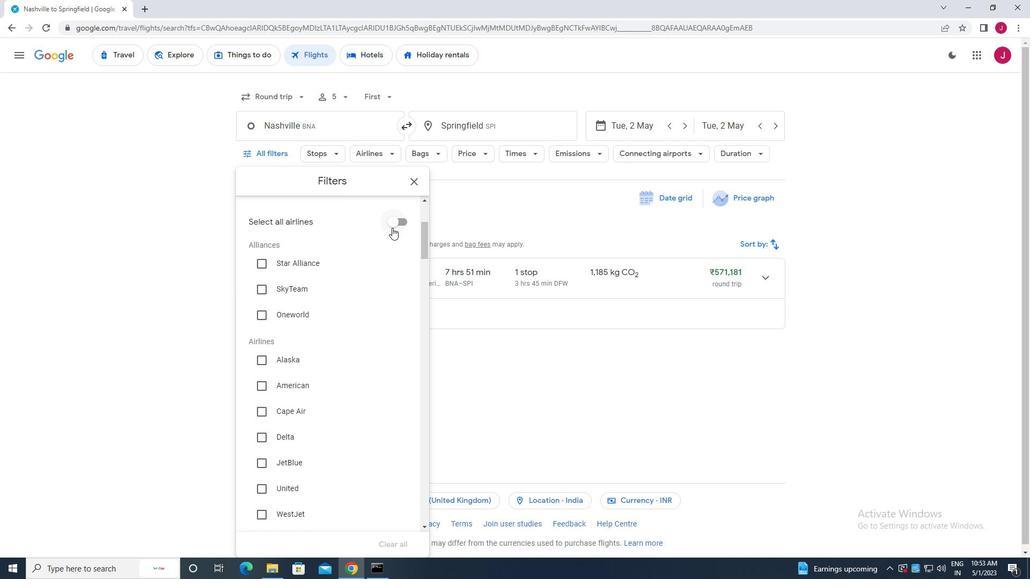 
Action: Mouse scrolled (395, 233) with delta (0, 0)
Screenshot: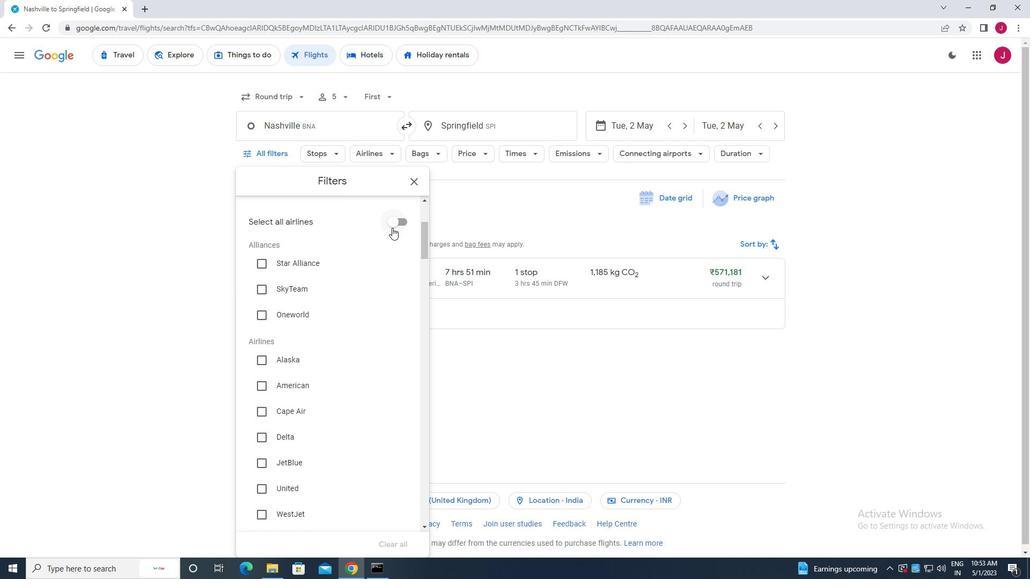 
Action: Mouse moved to (396, 236)
Screenshot: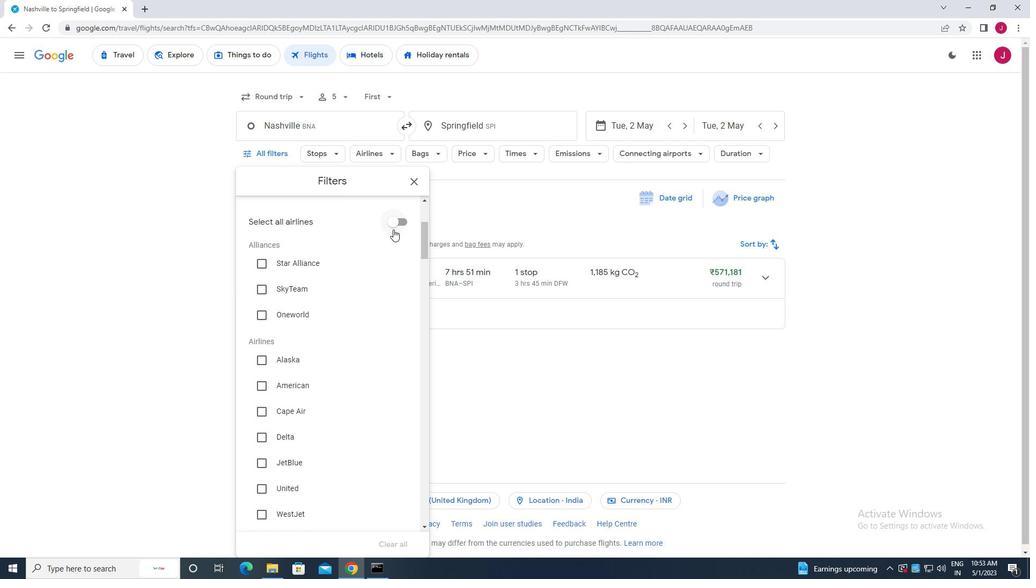 
Action: Mouse scrolled (396, 236) with delta (0, 0)
Screenshot: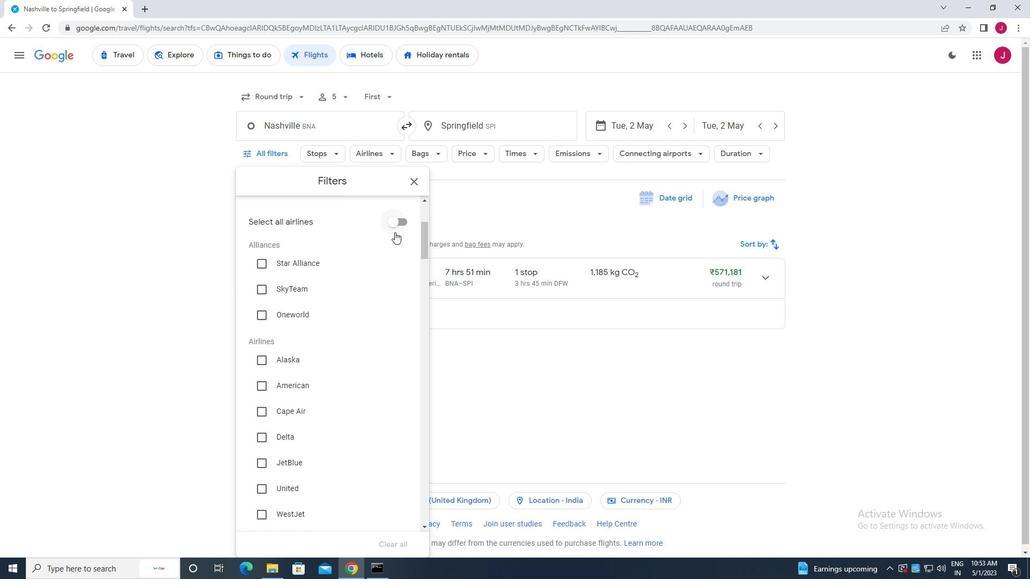 
Action: Mouse moved to (394, 241)
Screenshot: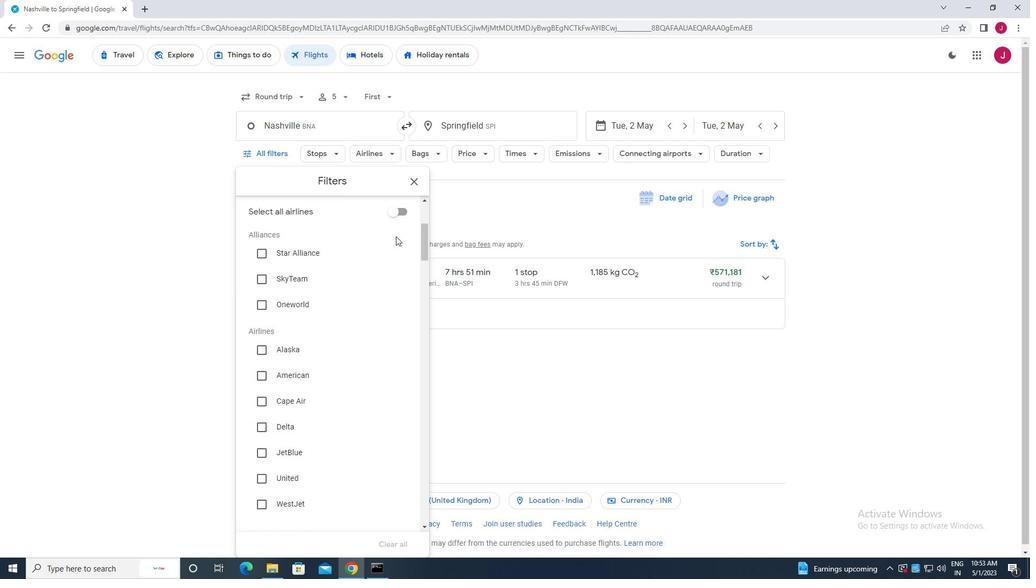 
Action: Mouse scrolled (394, 240) with delta (0, 0)
Screenshot: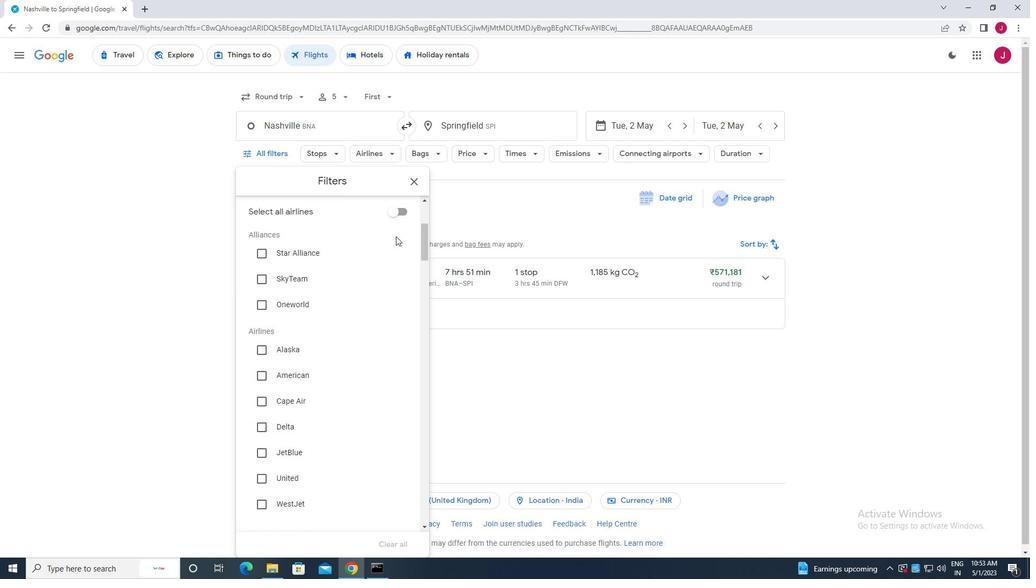 
Action: Mouse moved to (276, 296)
Screenshot: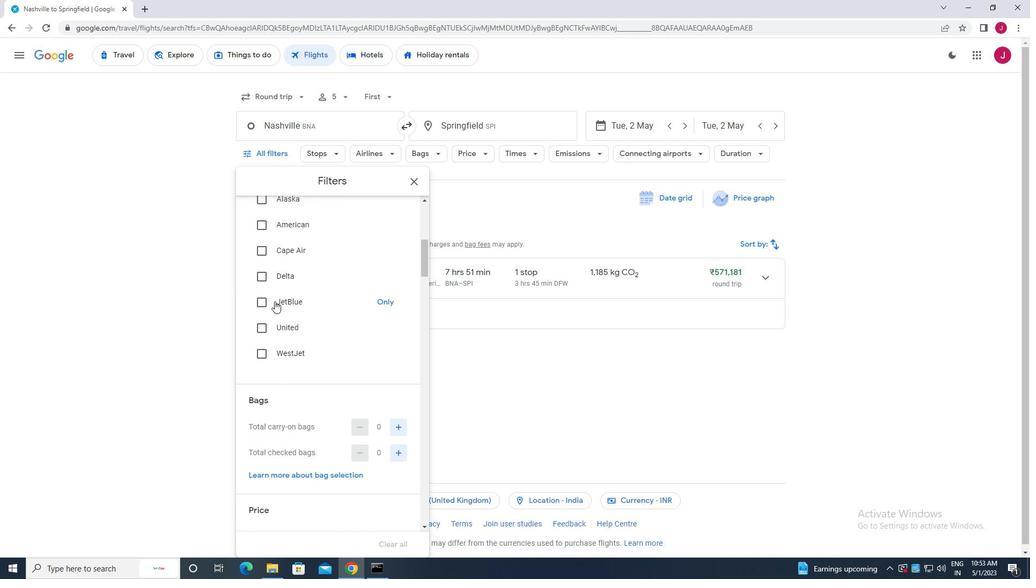 
Action: Mouse scrolled (276, 297) with delta (0, 0)
Screenshot: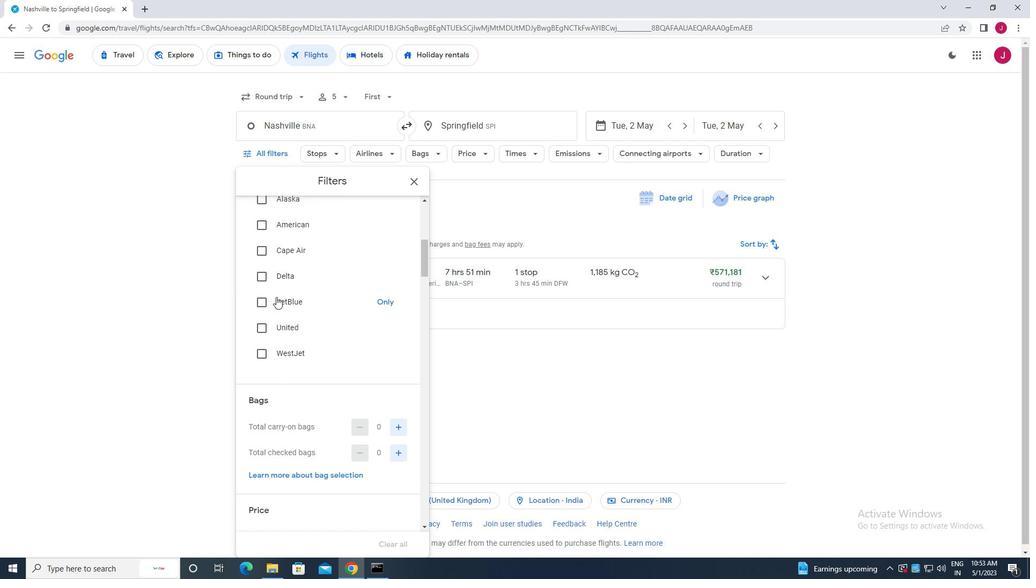 
Action: Mouse scrolled (276, 297) with delta (0, 0)
Screenshot: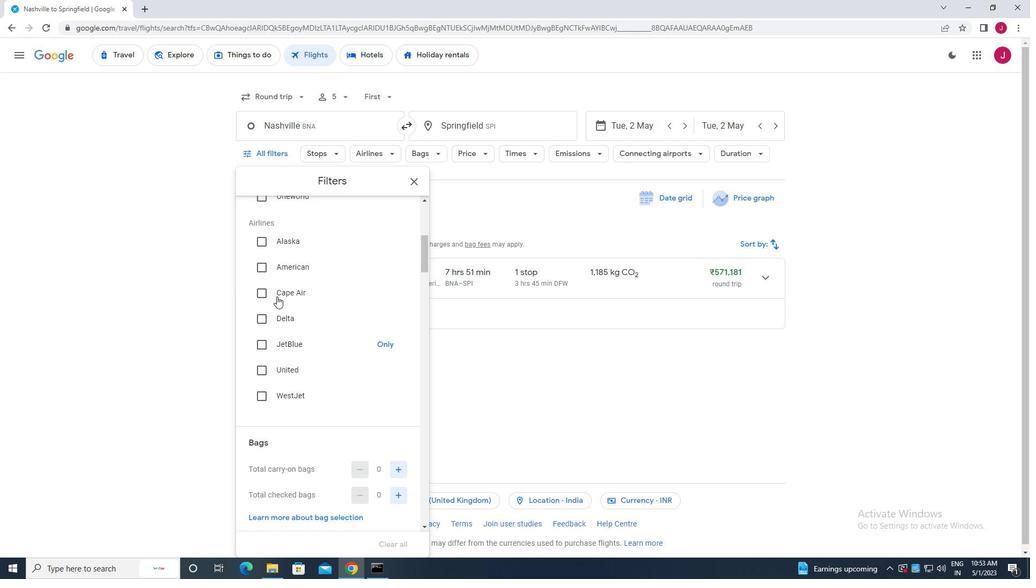 
Action: Mouse scrolled (276, 297) with delta (0, 0)
Screenshot: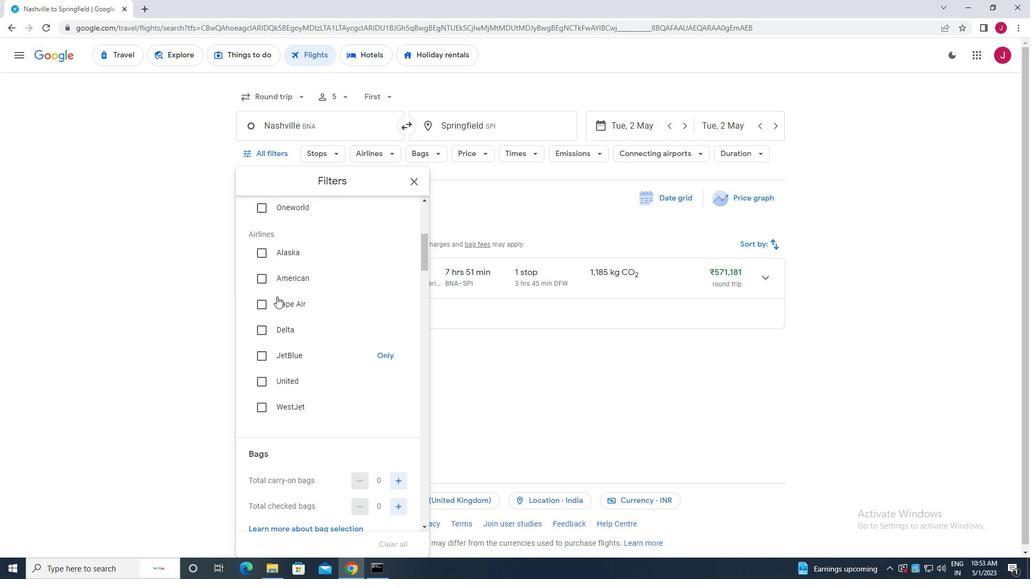 
Action: Mouse moved to (276, 316)
Screenshot: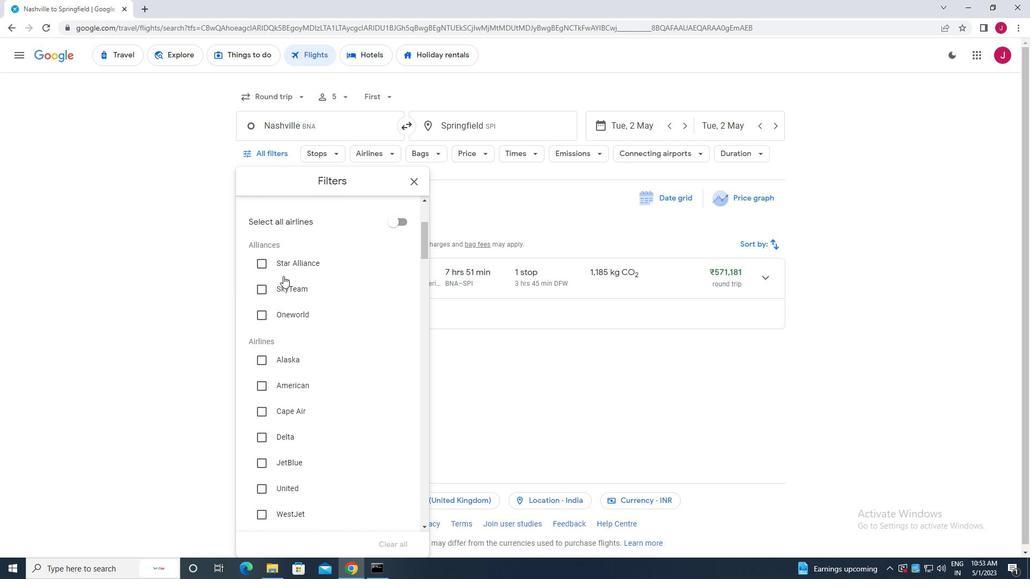 
Action: Mouse scrolled (276, 316) with delta (0, 0)
Screenshot: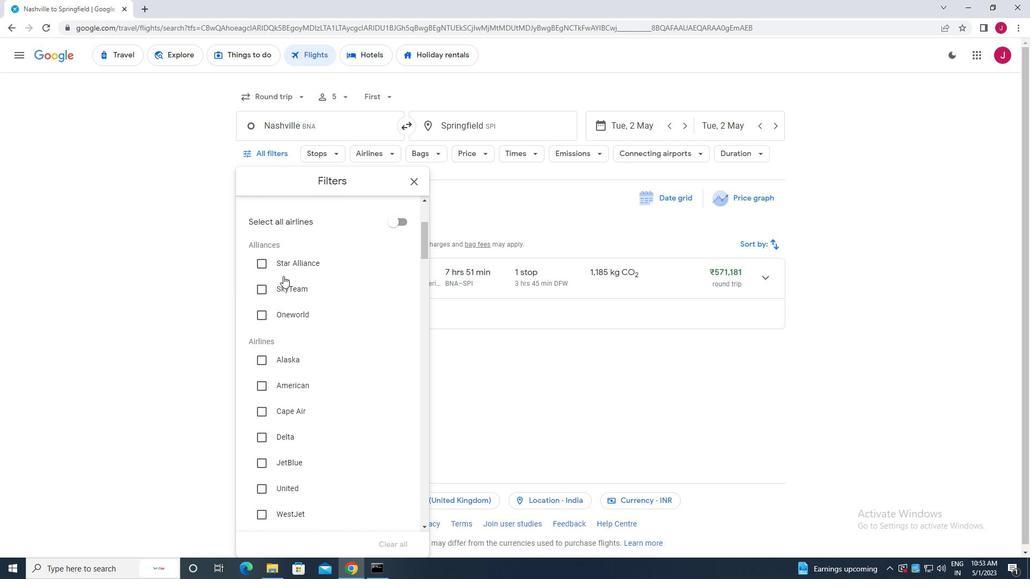 
Action: Mouse moved to (274, 328)
Screenshot: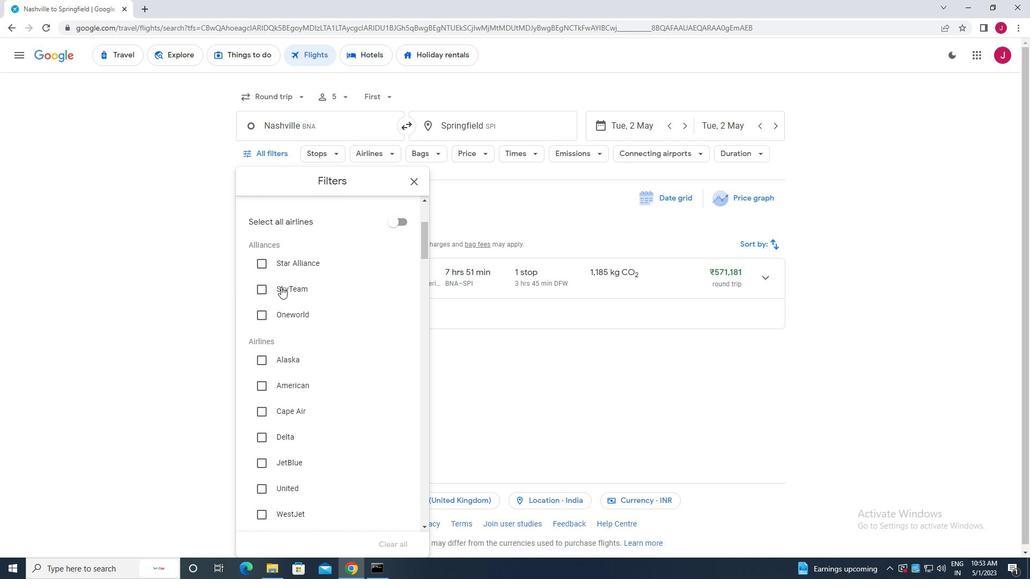 
Action: Mouse scrolled (274, 327) with delta (0, 0)
Screenshot: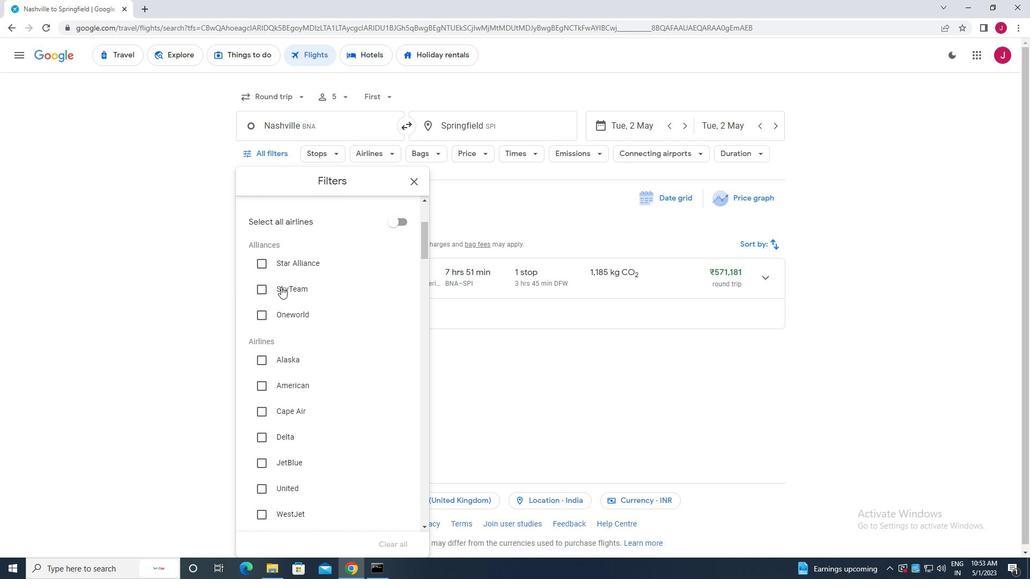 
Action: Mouse moved to (274, 330)
Screenshot: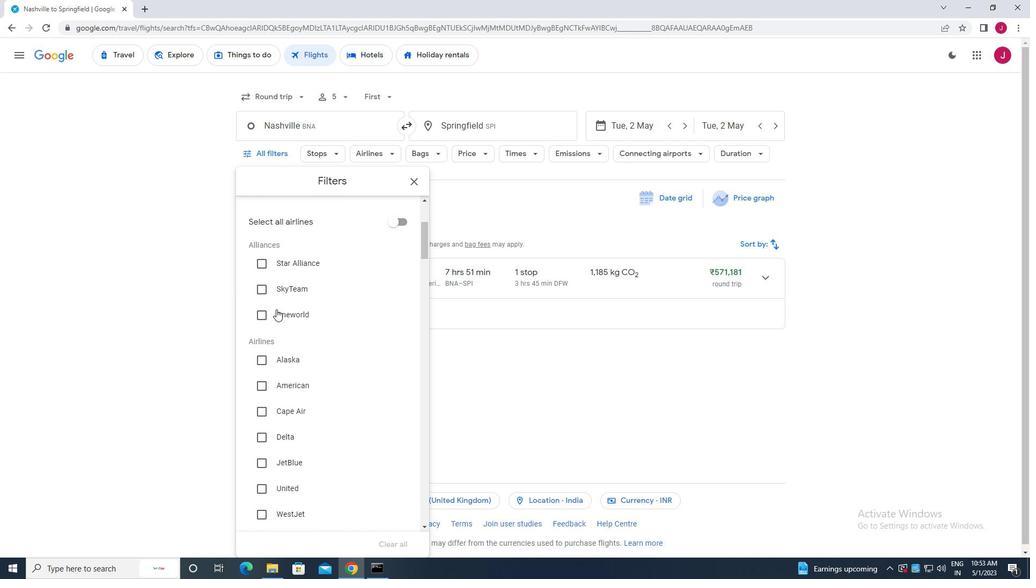 
Action: Mouse scrolled (274, 329) with delta (0, 0)
Screenshot: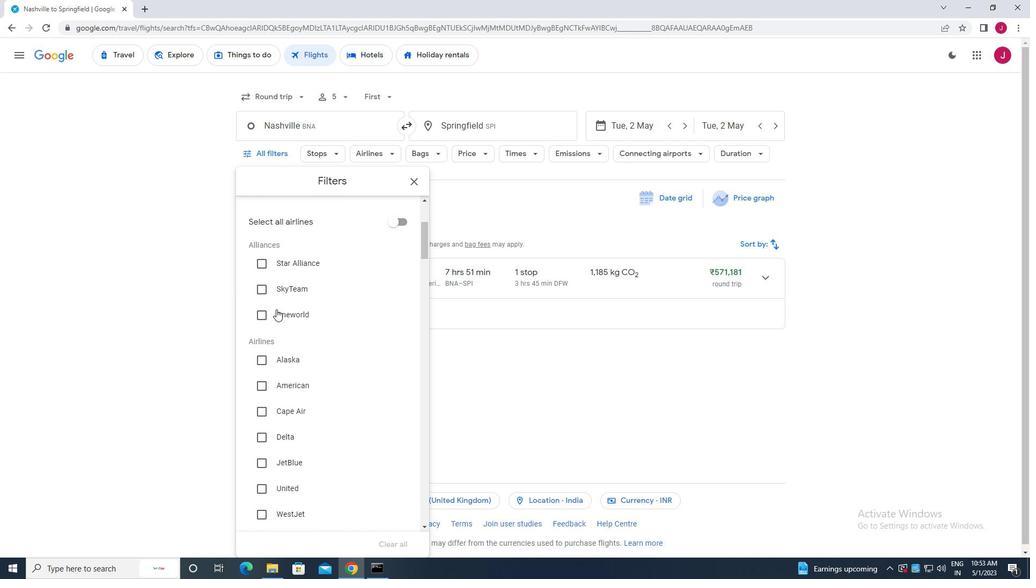 
Action: Mouse moved to (301, 330)
Screenshot: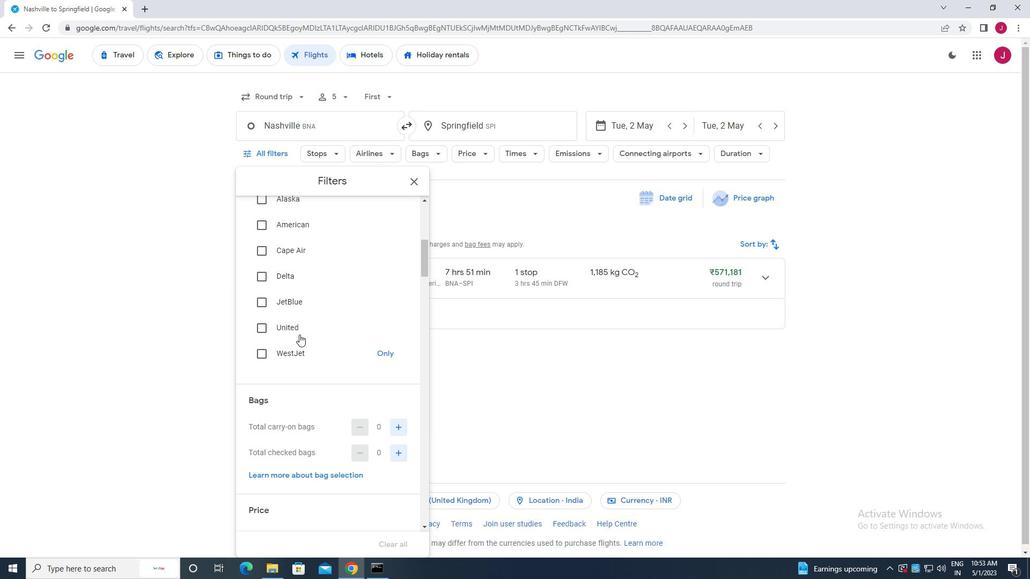
Action: Mouse scrolled (301, 329) with delta (0, 0)
Screenshot: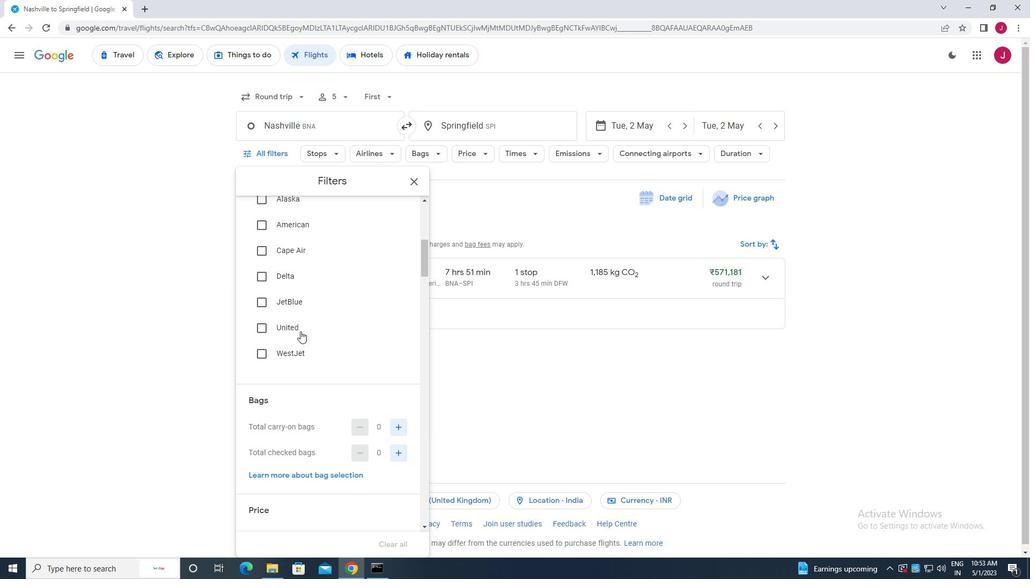 
Action: Mouse scrolled (301, 329) with delta (0, 0)
Screenshot: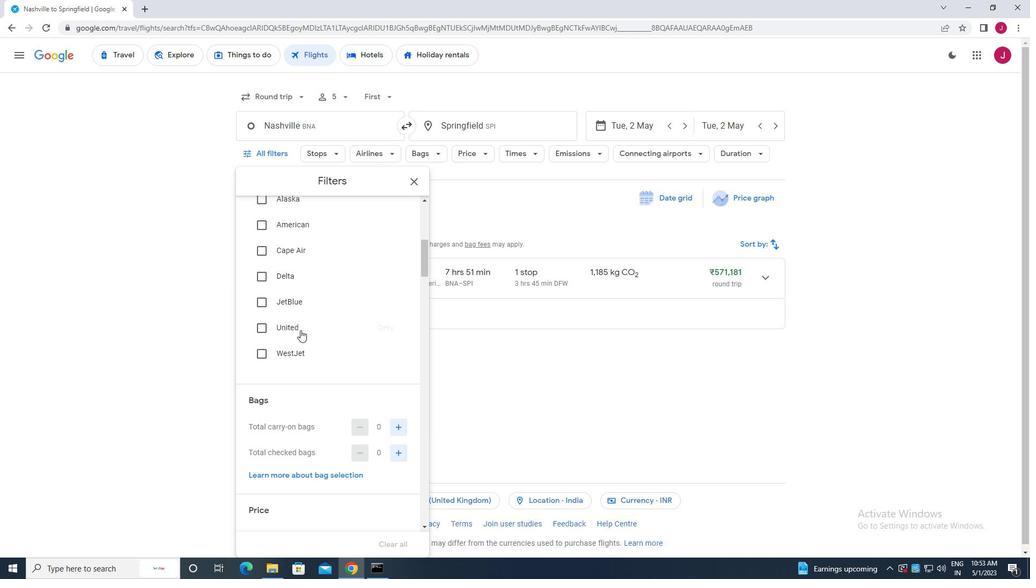 
Action: Mouse scrolled (301, 329) with delta (0, 0)
Screenshot: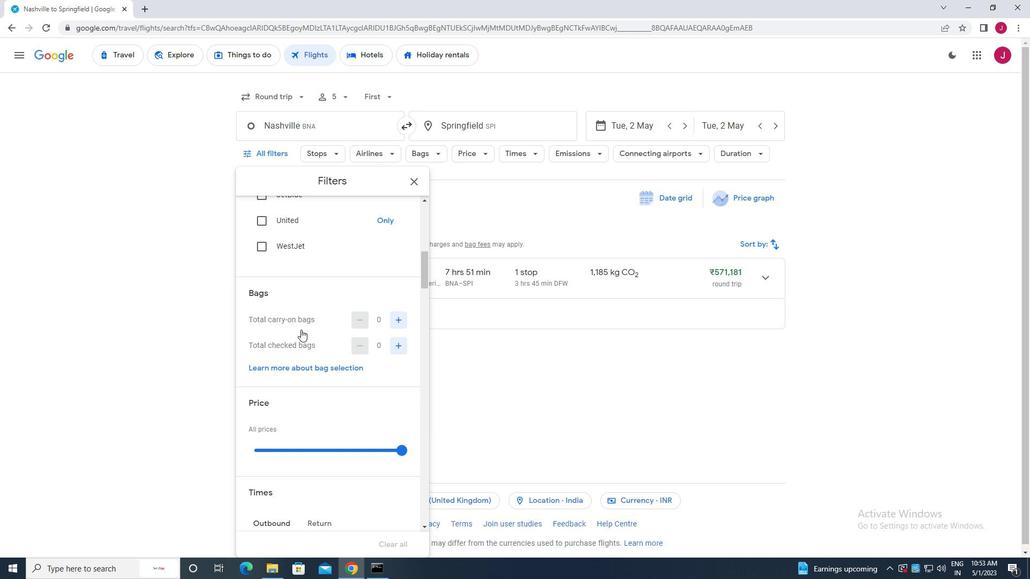 
Action: Mouse scrolled (301, 329) with delta (0, 0)
Screenshot: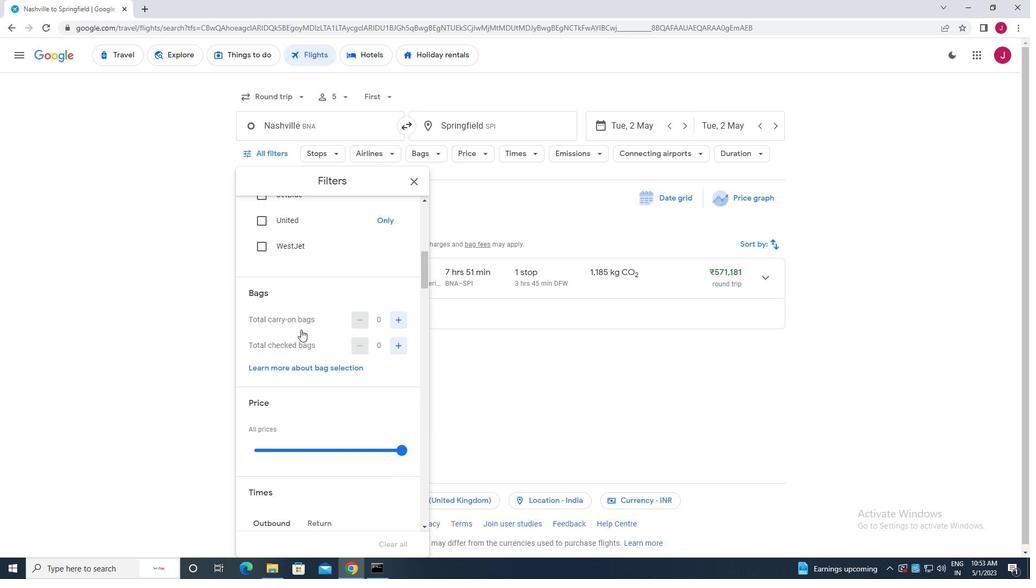 
Action: Mouse moved to (397, 240)
Screenshot: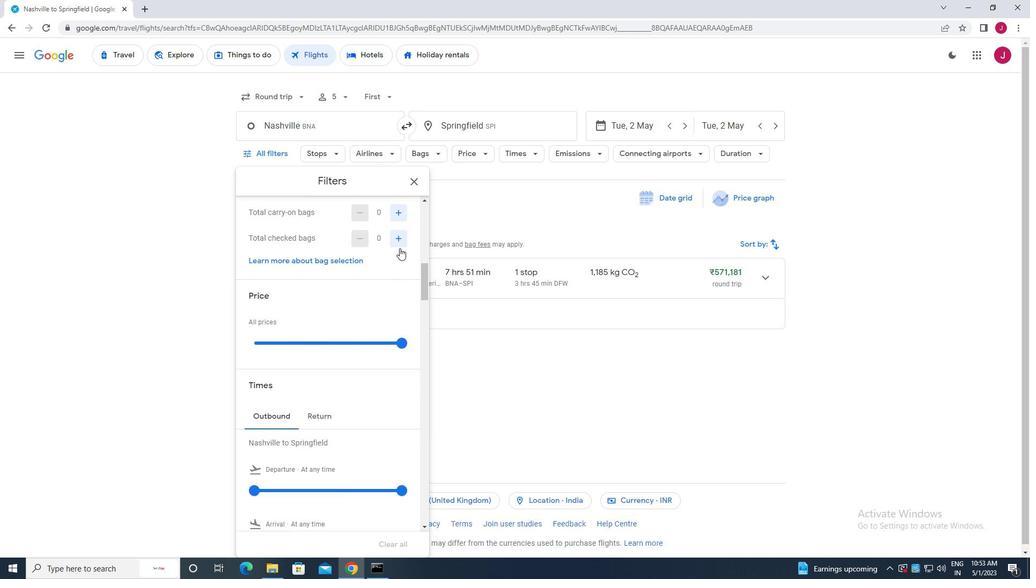 
Action: Mouse pressed left at (397, 240)
Screenshot: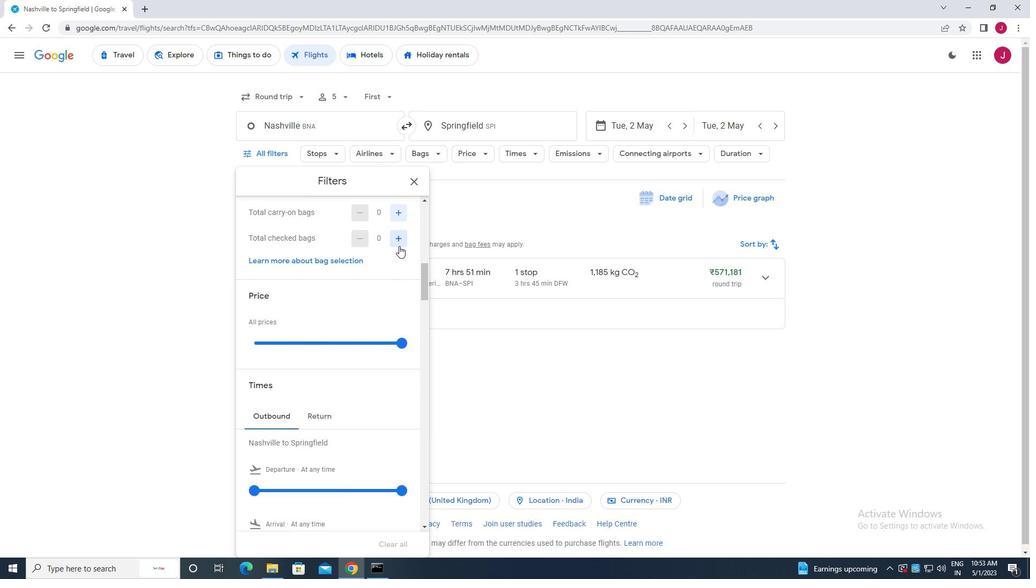 
Action: Mouse moved to (401, 339)
Screenshot: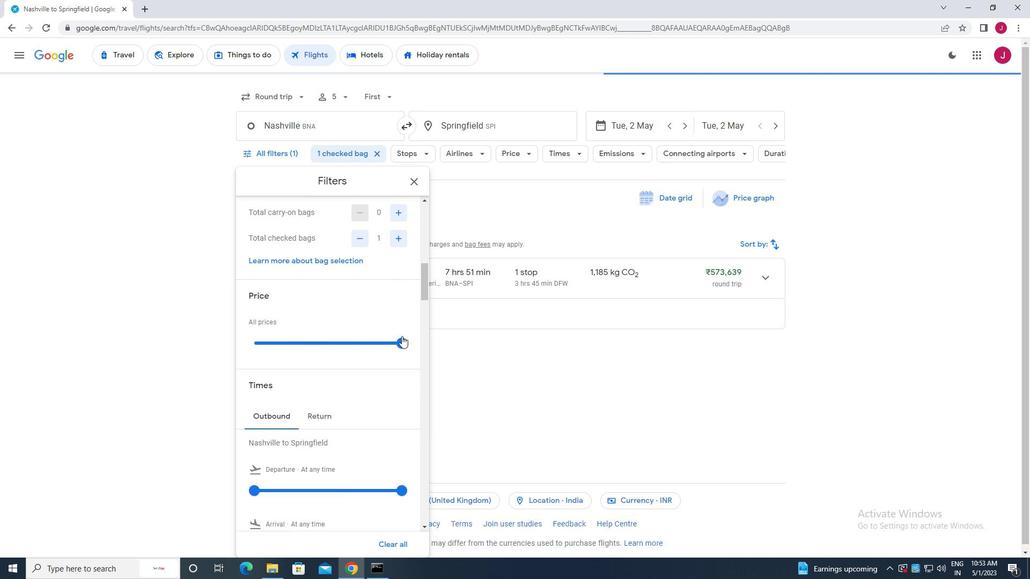 
Action: Mouse pressed left at (401, 339)
Screenshot: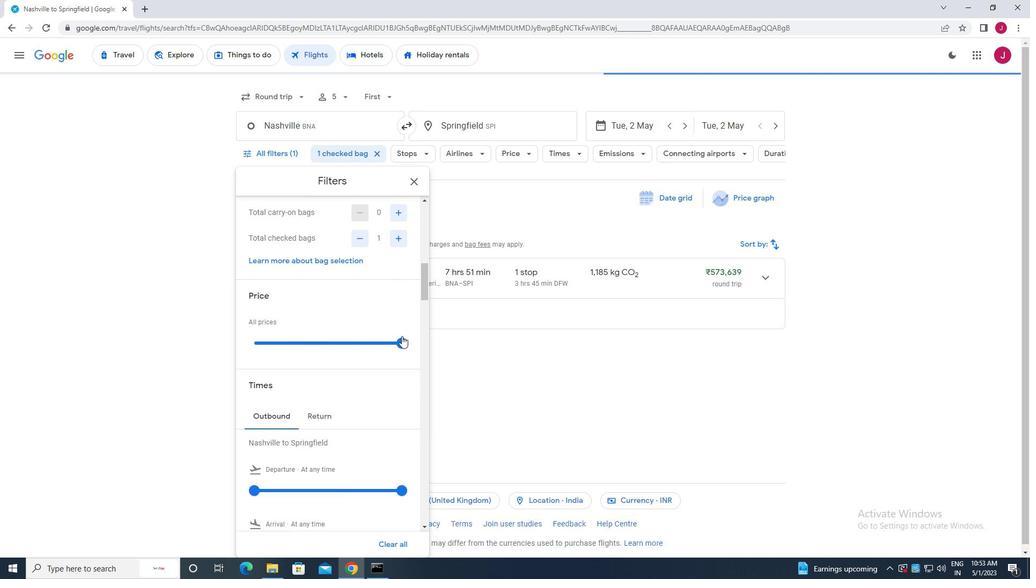 
Action: Mouse moved to (402, 343)
Screenshot: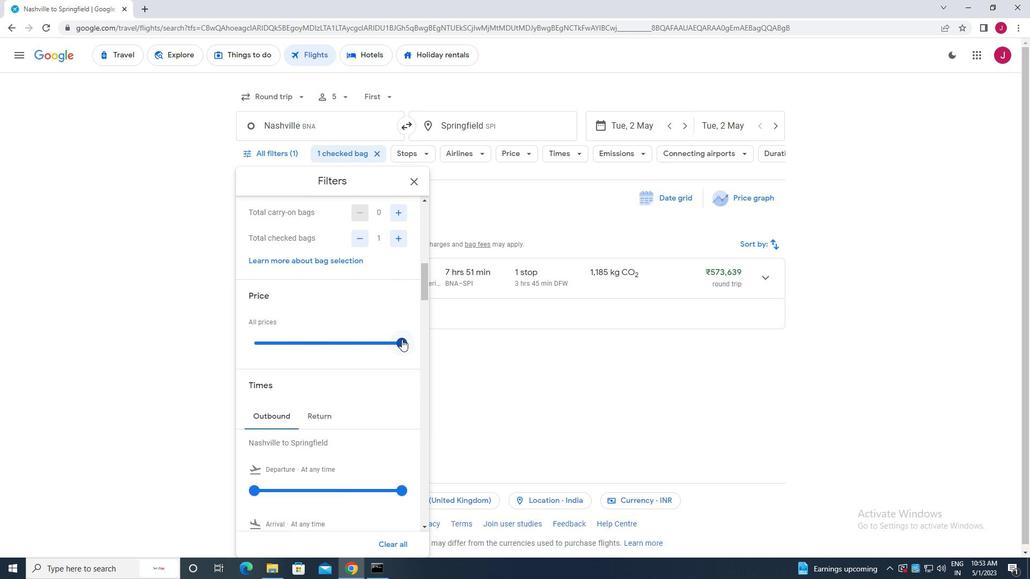 
Action: Mouse pressed left at (402, 343)
Screenshot: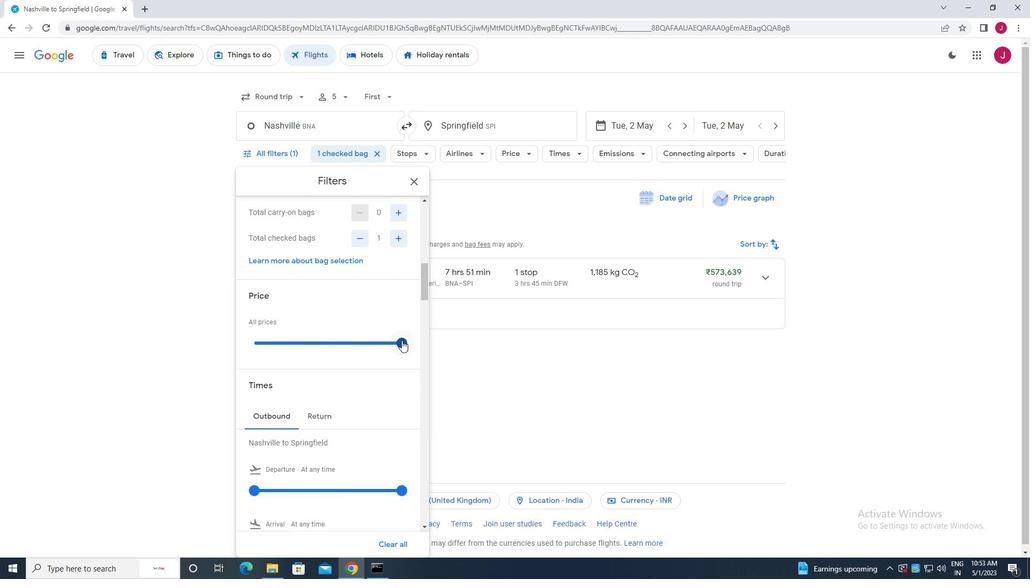 
Action: Mouse moved to (259, 352)
Screenshot: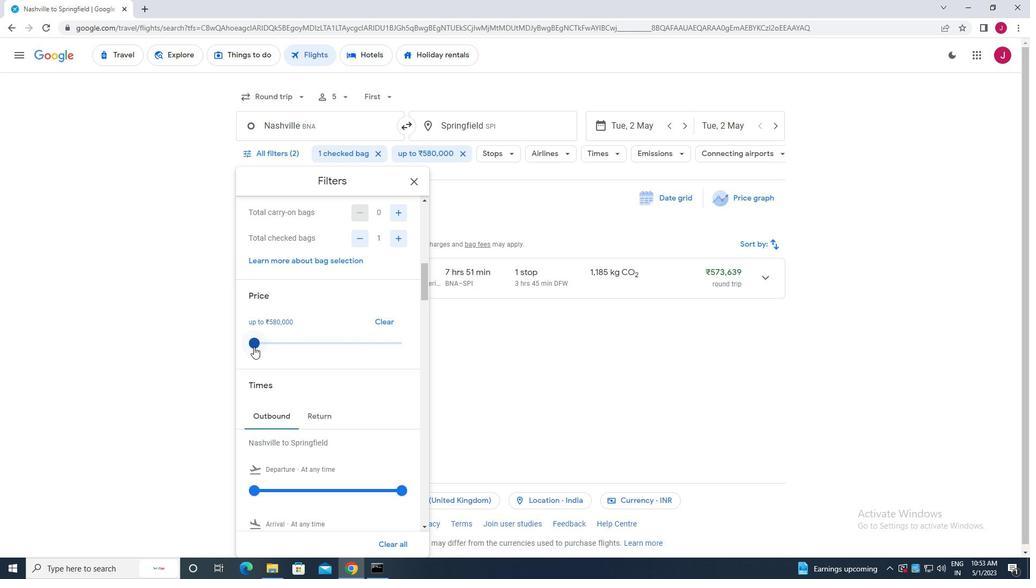
Action: Mouse scrolled (259, 351) with delta (0, 0)
Screenshot: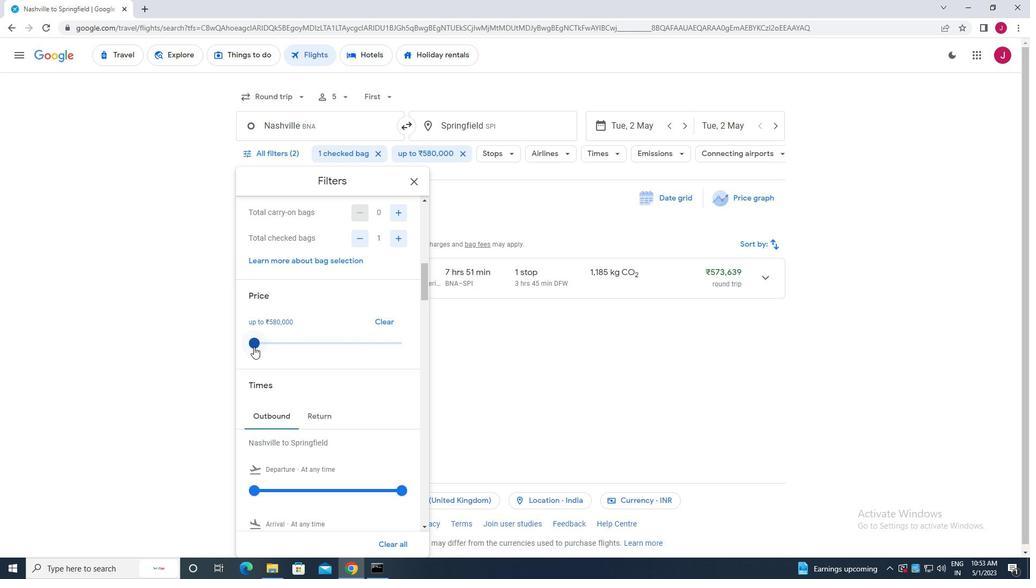 
Action: Mouse moved to (261, 353)
Screenshot: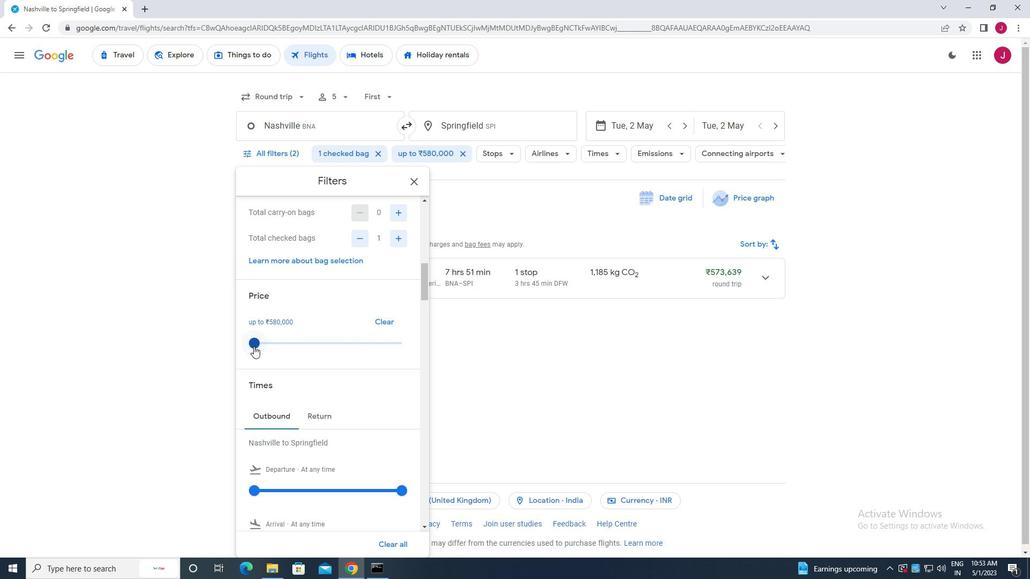 
Action: Mouse scrolled (261, 353) with delta (0, 0)
Screenshot: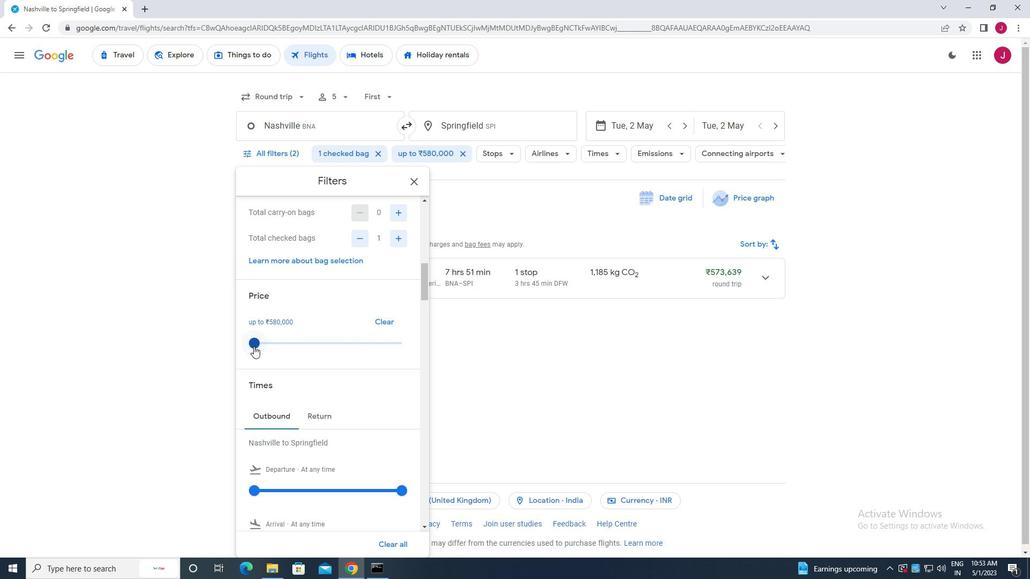 
Action: Mouse moved to (252, 382)
Screenshot: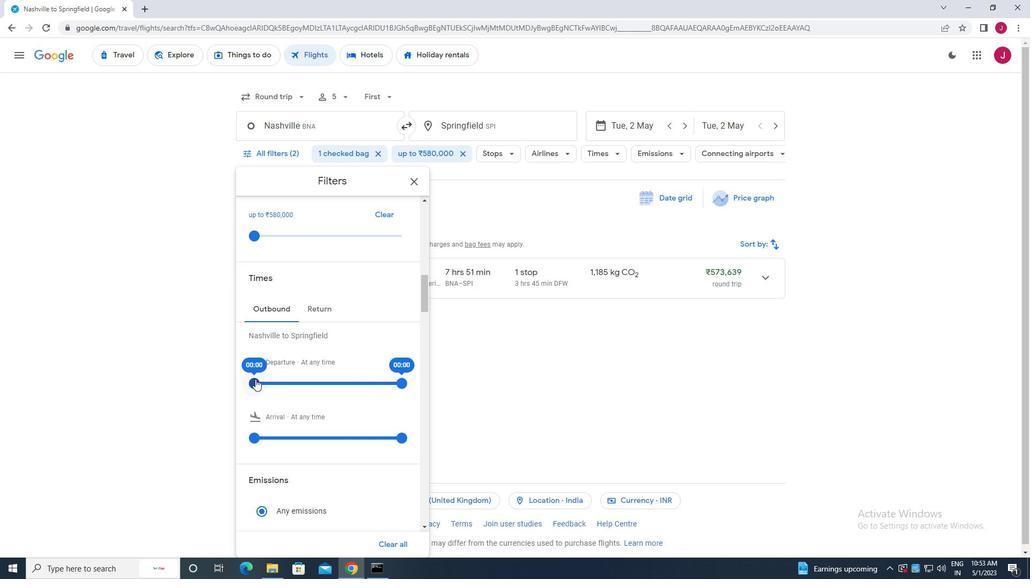 
Action: Mouse pressed left at (252, 382)
Screenshot: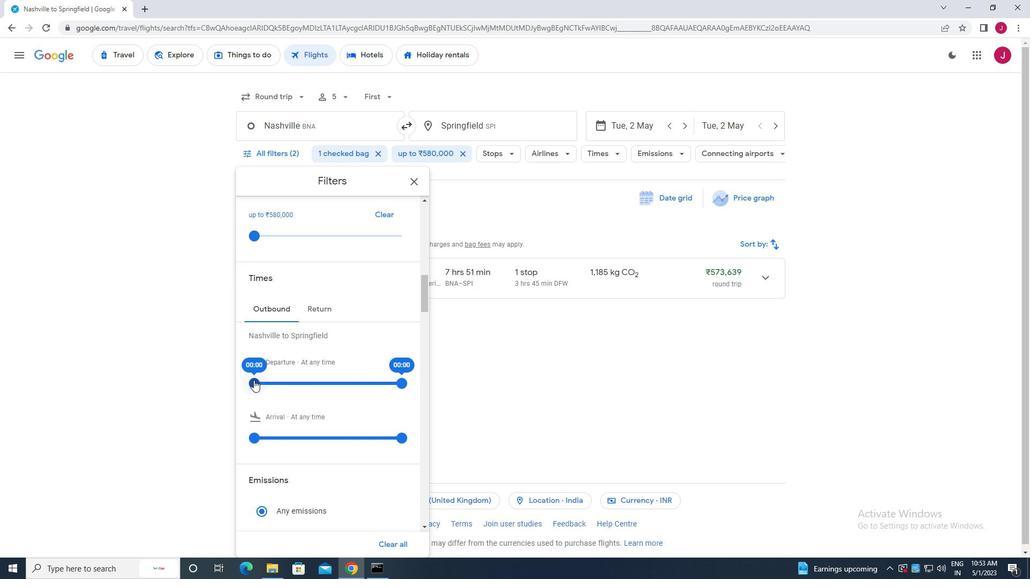 
Action: Mouse moved to (402, 384)
Screenshot: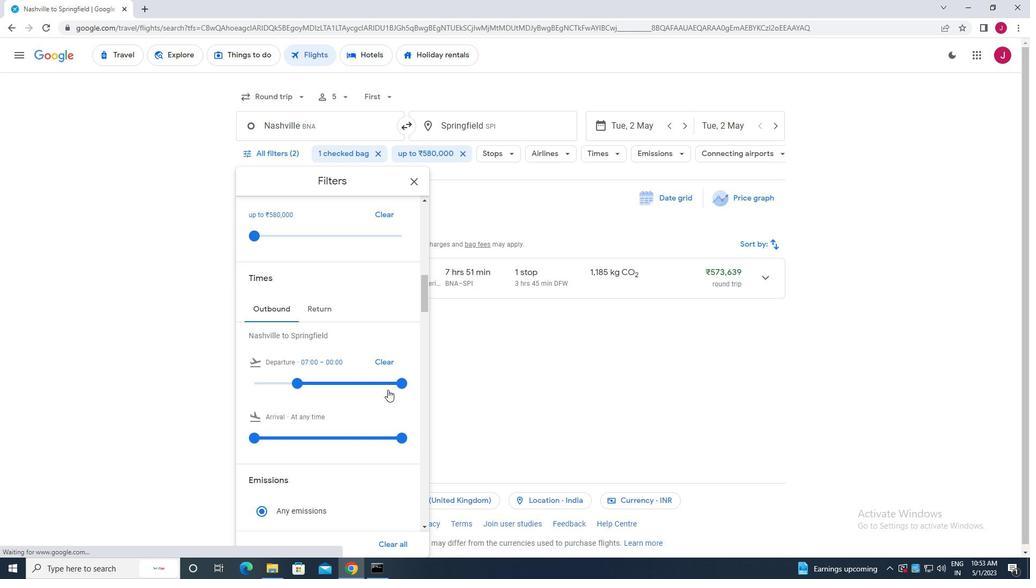 
Action: Mouse pressed left at (402, 384)
Screenshot: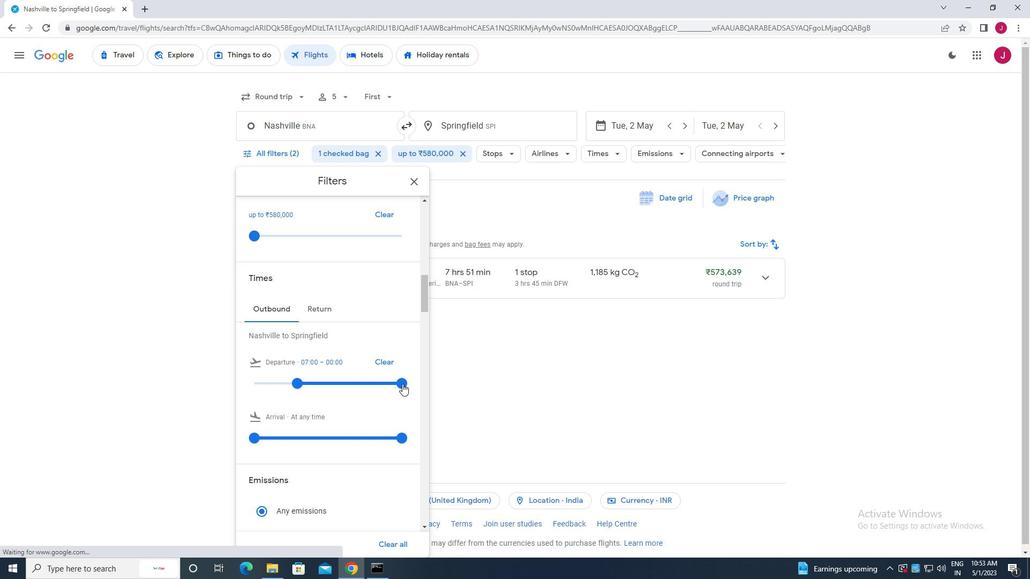 
Action: Mouse moved to (410, 178)
Screenshot: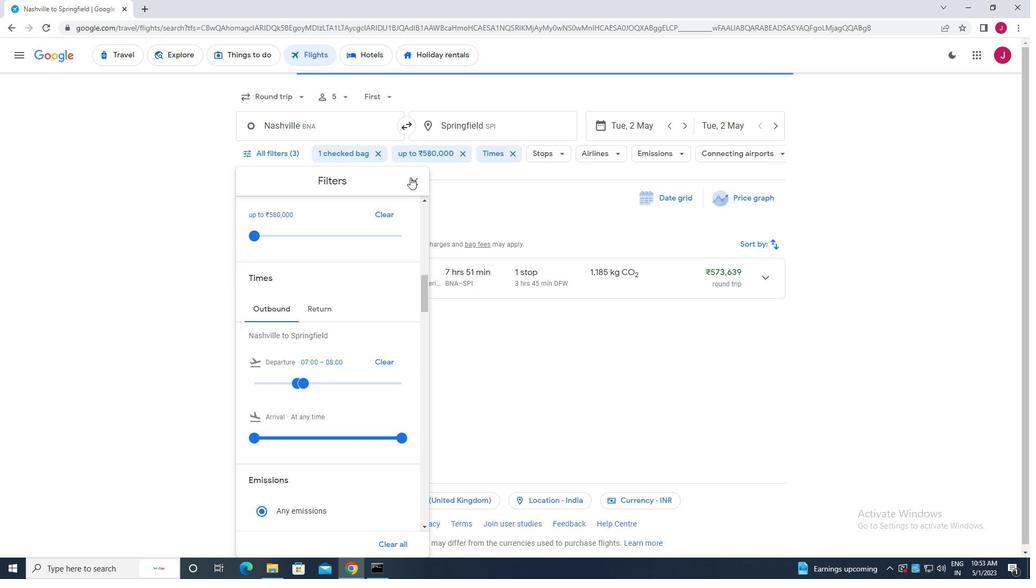 
Action: Mouse pressed left at (410, 178)
Screenshot: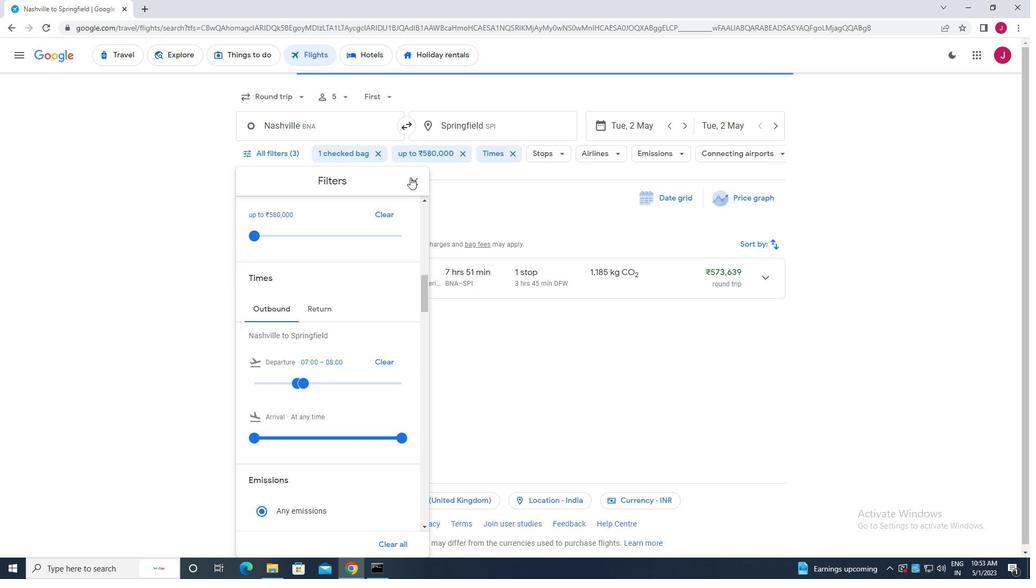 
Action: Mouse moved to (409, 179)
Screenshot: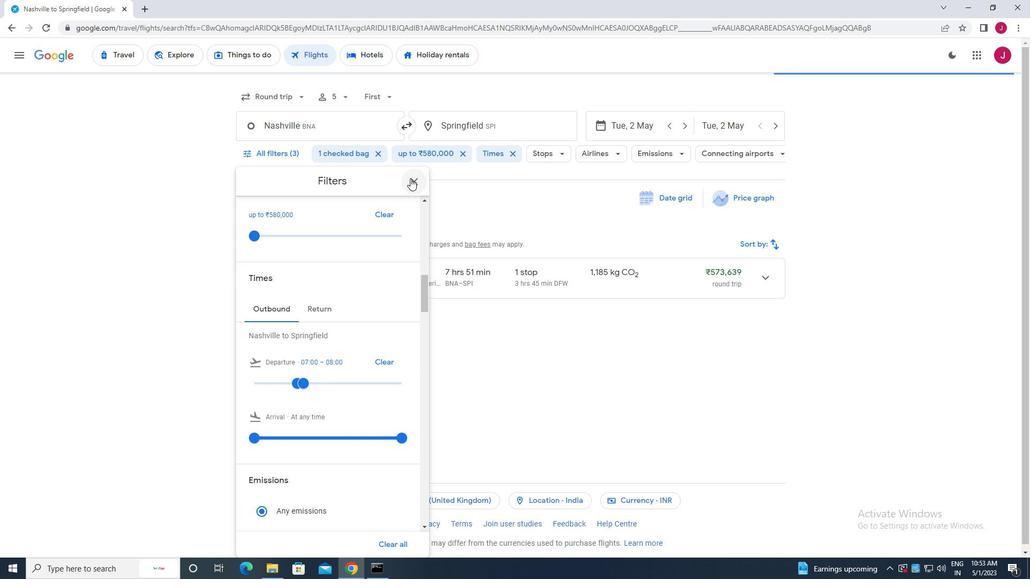 
